 Task: Find a place to stay in Nandu, China from 12th to 15th July for 3 guests, with a price range of ₹12000 to ₹16000, and select 'Entire place' as the type of accommodation.
Action: Mouse moved to (388, 84)
Screenshot: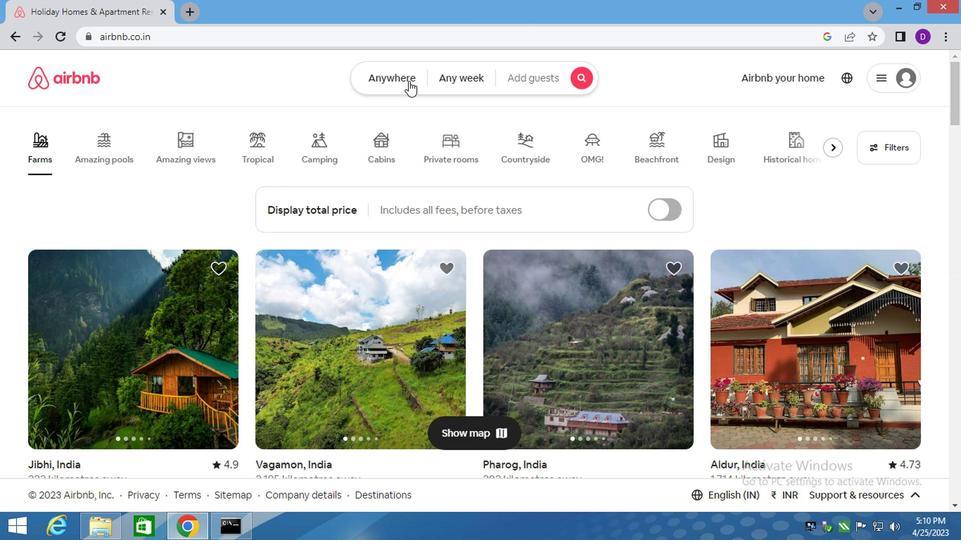 
Action: Mouse pressed left at (388, 84)
Screenshot: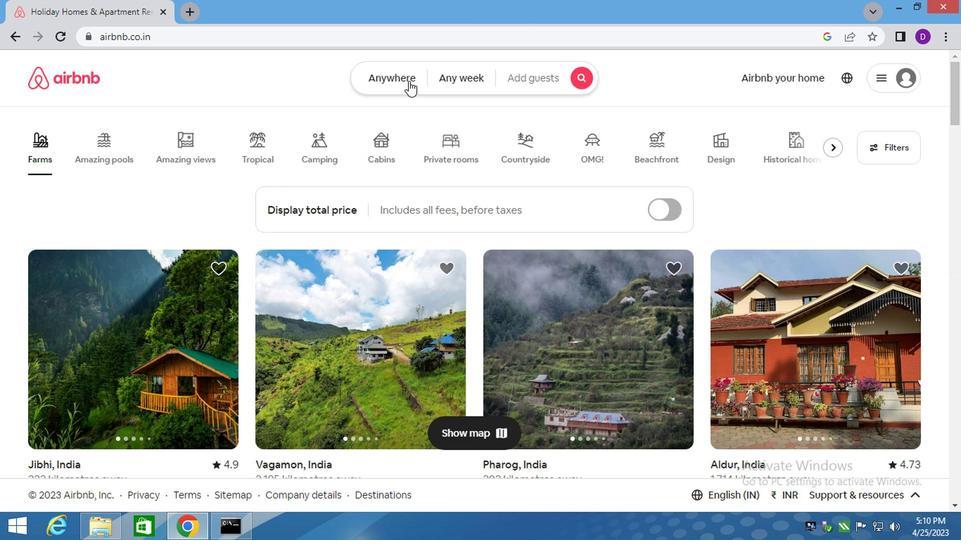 
Action: Mouse moved to (258, 138)
Screenshot: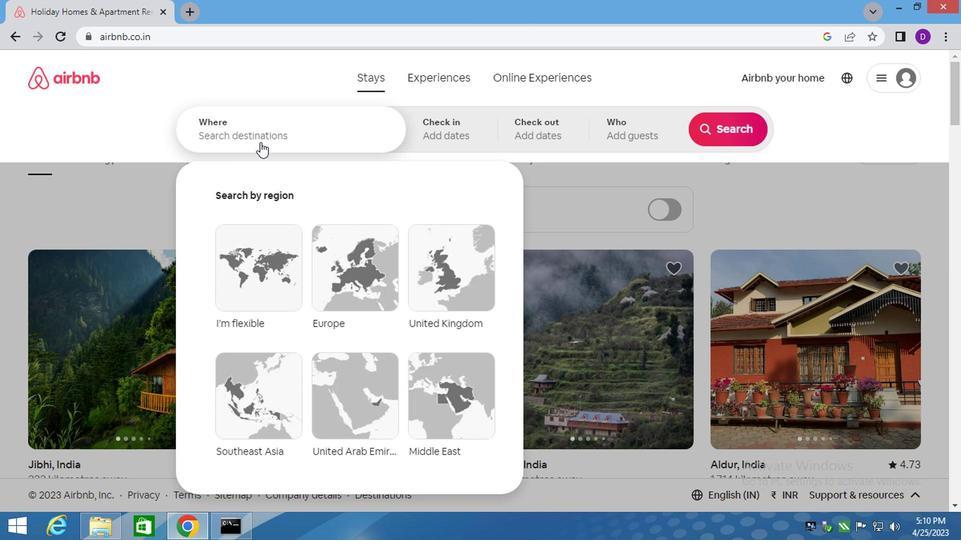 
Action: Mouse pressed left at (258, 138)
Screenshot: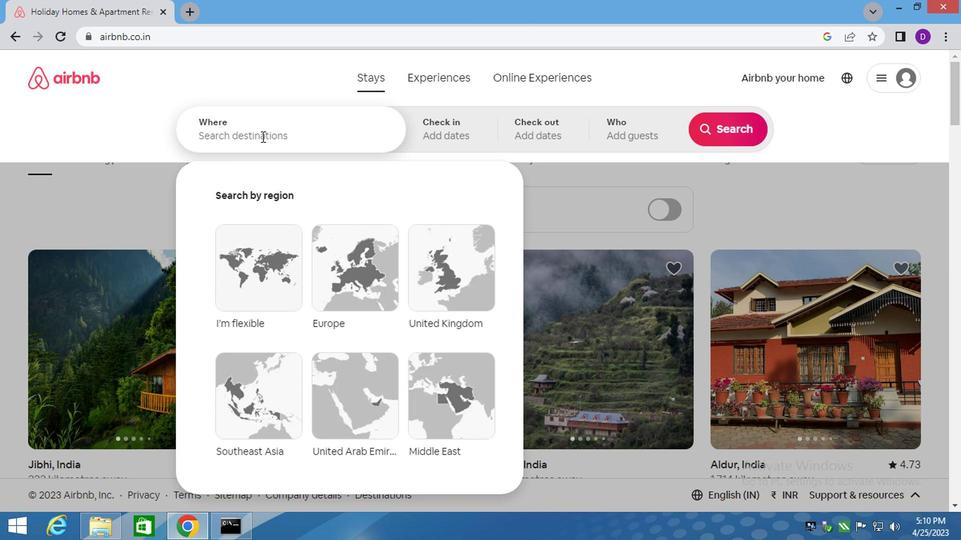 
Action: Key pressed <Key.shift_r>Nandu,<Key.space><Key.shift>CHINA
Screenshot: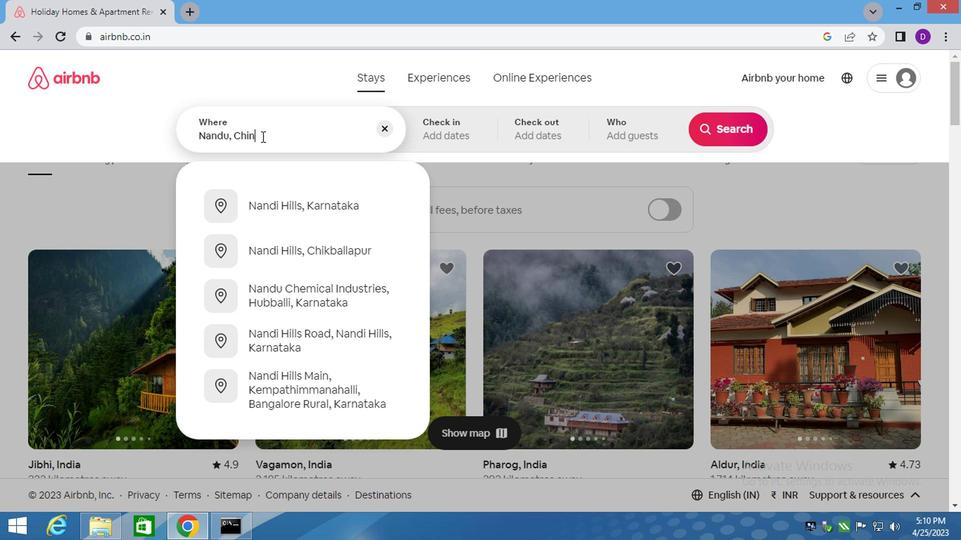 
Action: Mouse moved to (455, 127)
Screenshot: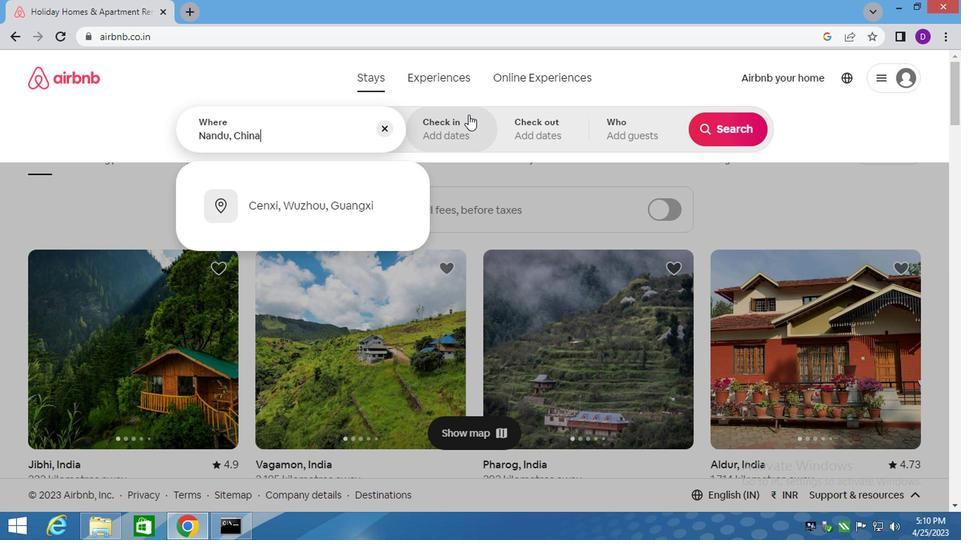 
Action: Mouse pressed left at (455, 127)
Screenshot: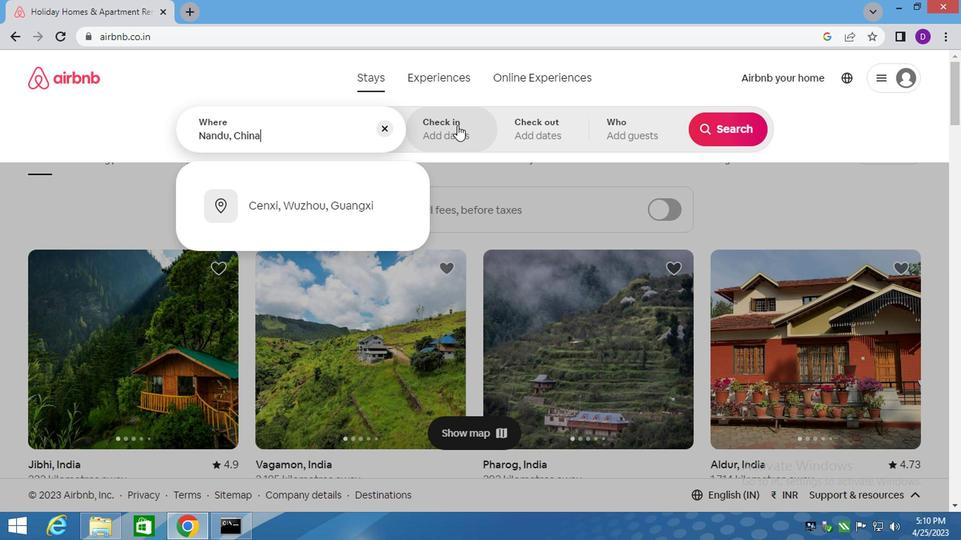 
Action: Mouse moved to (711, 242)
Screenshot: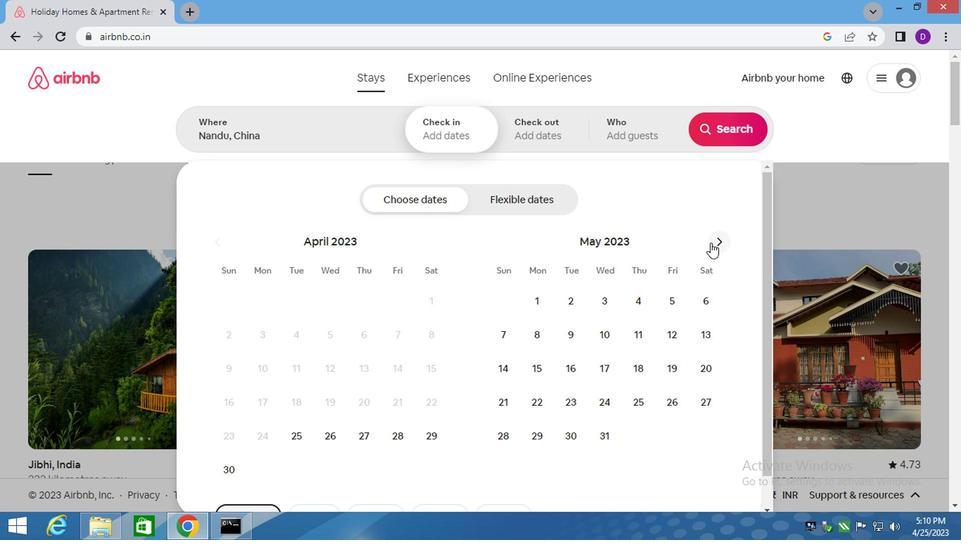 
Action: Mouse pressed left at (711, 242)
Screenshot: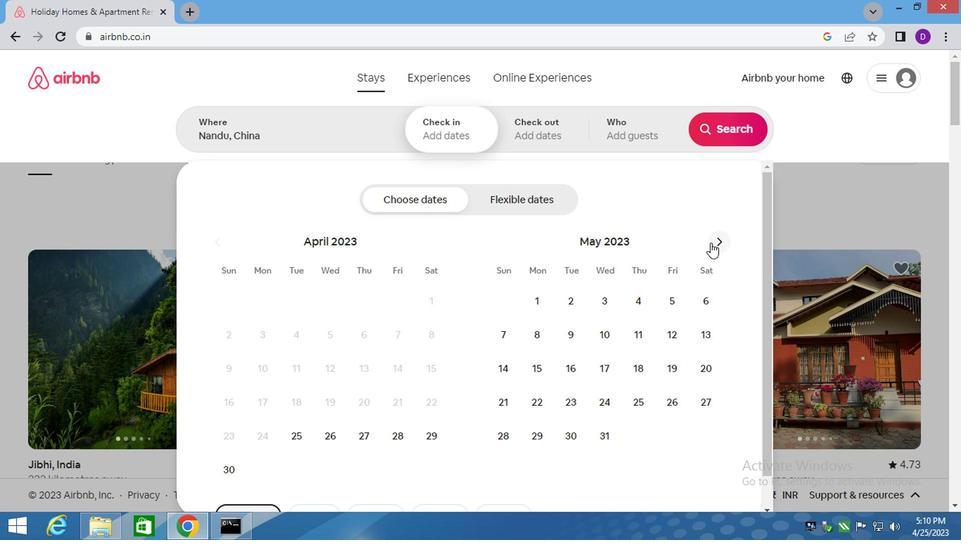
Action: Mouse moved to (711, 242)
Screenshot: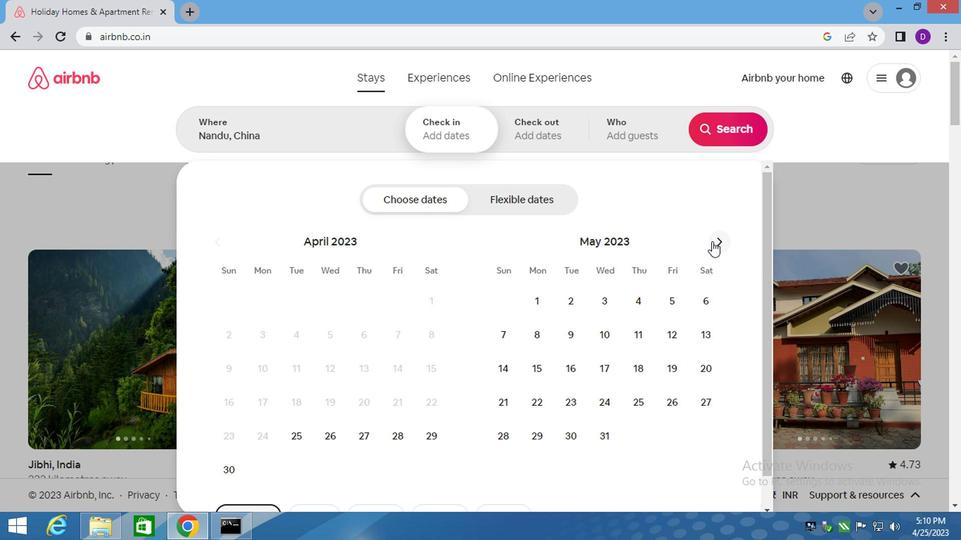 
Action: Mouse pressed left at (711, 242)
Screenshot: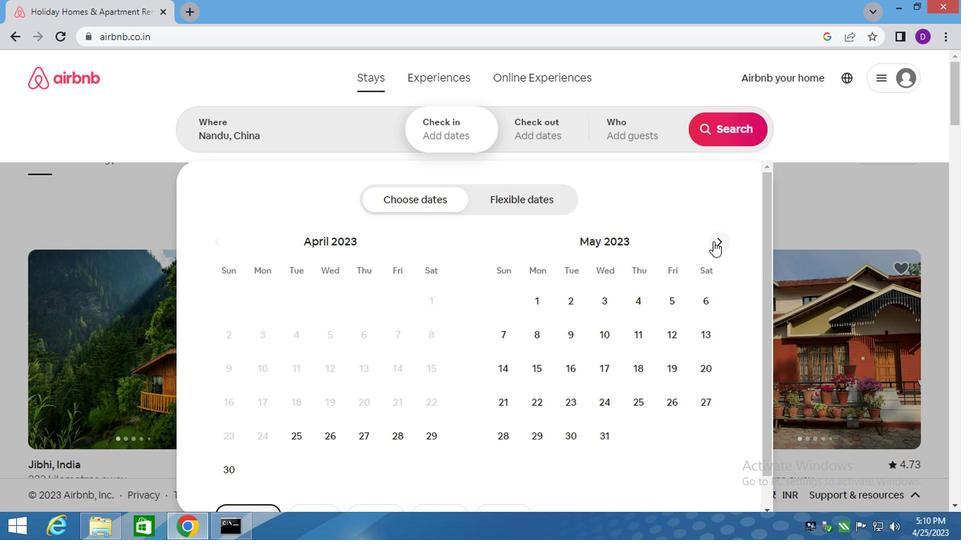 
Action: Mouse moved to (598, 367)
Screenshot: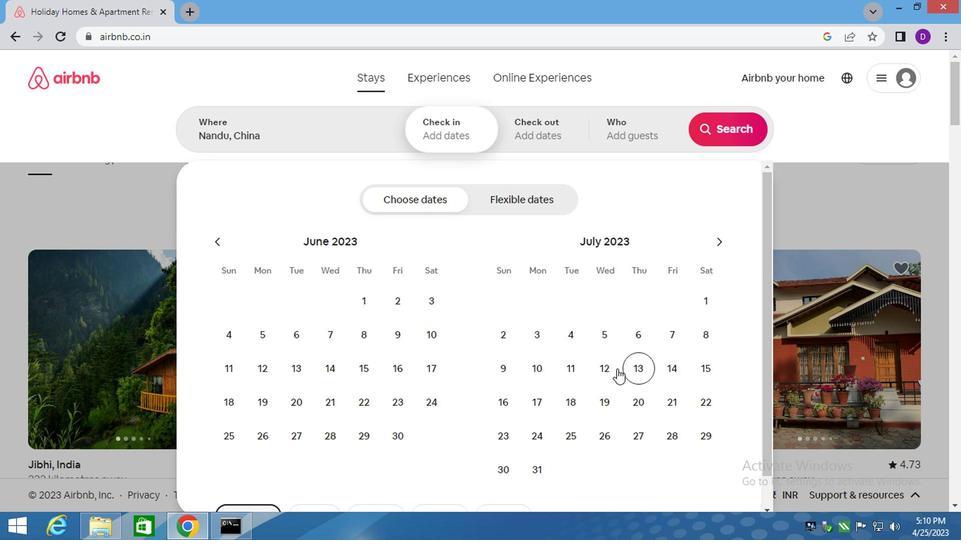 
Action: Mouse pressed left at (598, 367)
Screenshot: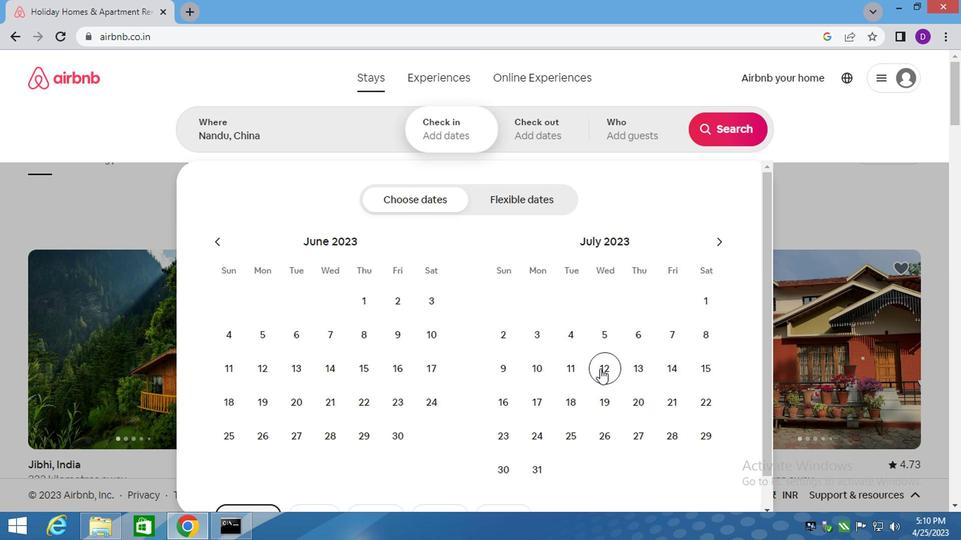 
Action: Mouse moved to (700, 374)
Screenshot: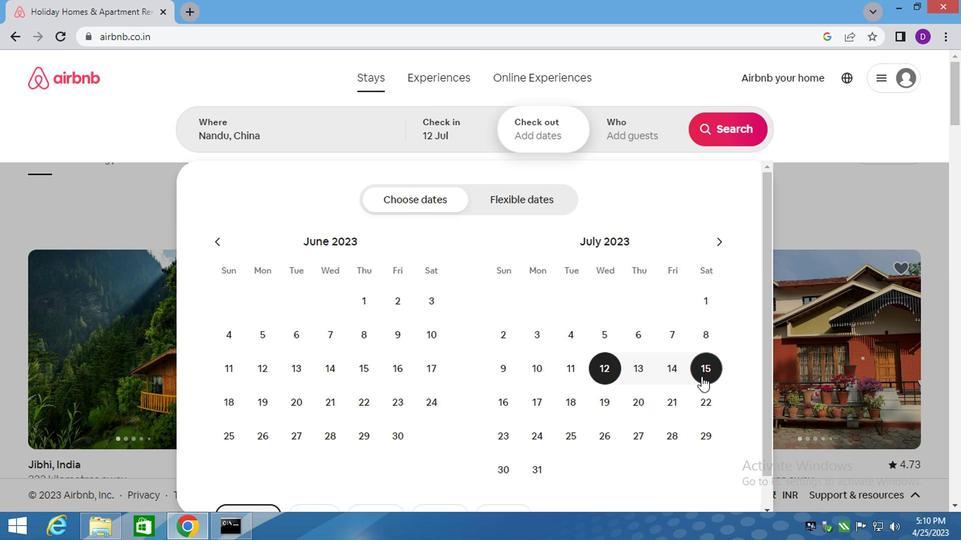 
Action: Mouse pressed left at (700, 374)
Screenshot: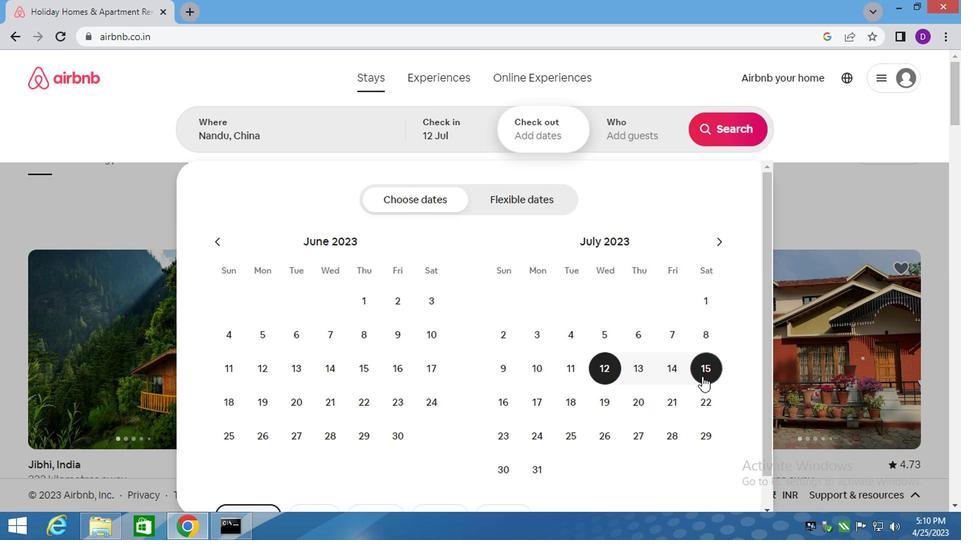 
Action: Mouse moved to (649, 143)
Screenshot: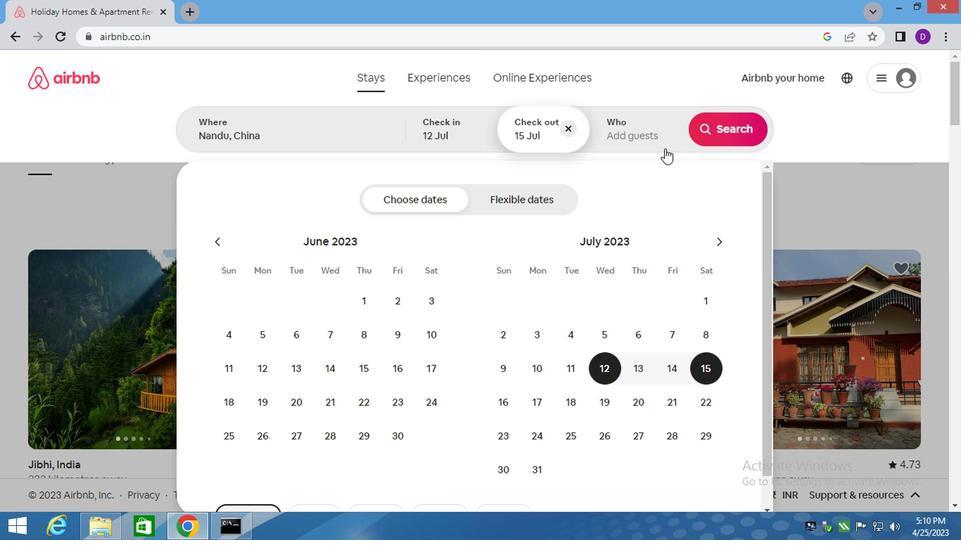 
Action: Mouse pressed left at (649, 143)
Screenshot: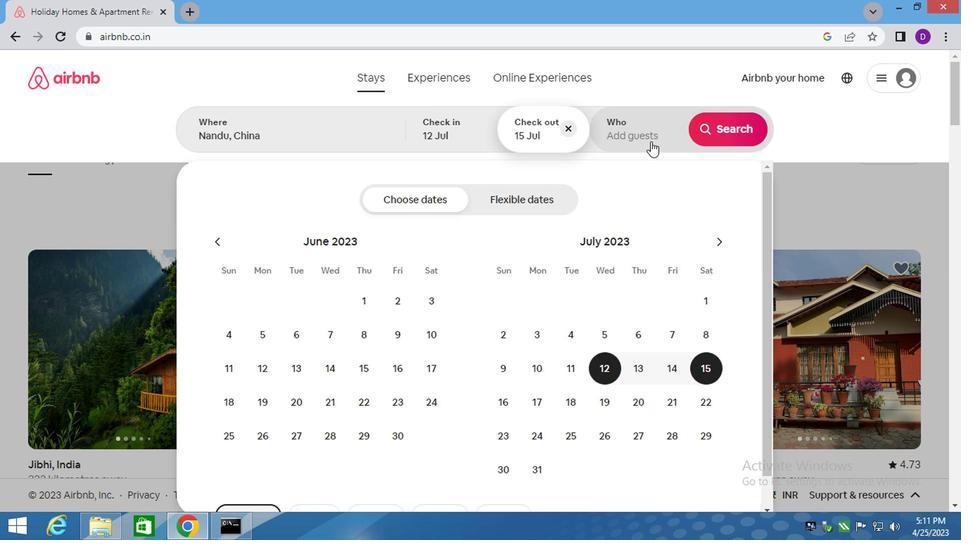 
Action: Mouse moved to (730, 204)
Screenshot: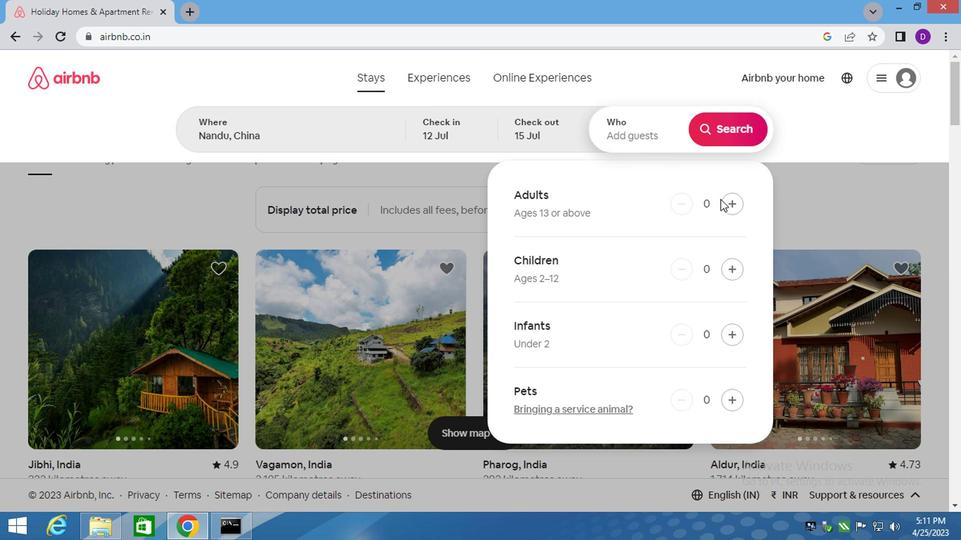 
Action: Mouse pressed left at (730, 204)
Screenshot: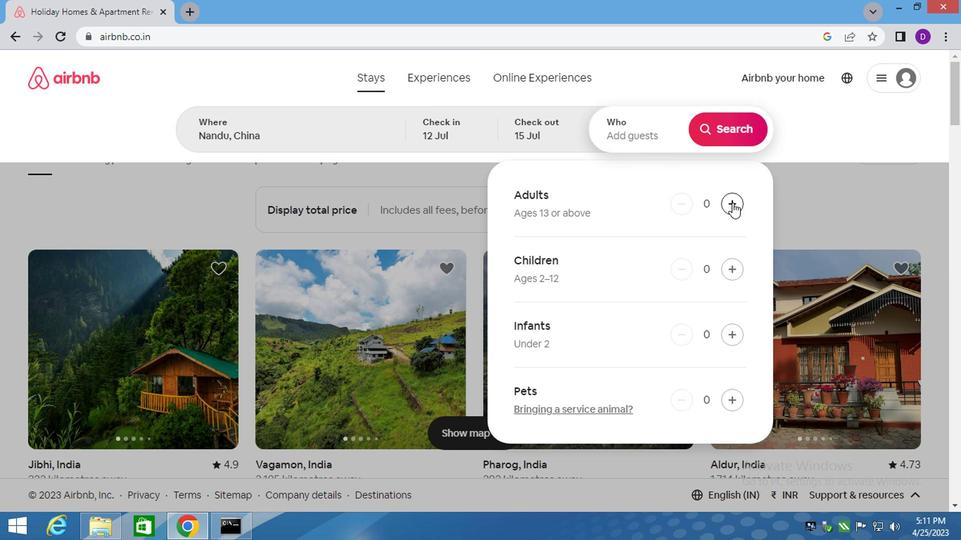 
Action: Mouse pressed left at (730, 204)
Screenshot: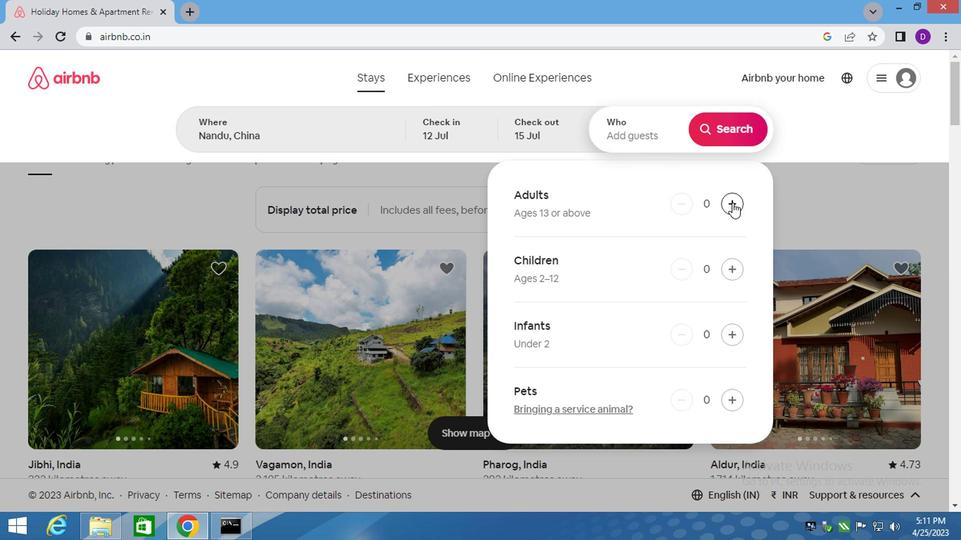 
Action: Mouse pressed left at (730, 204)
Screenshot: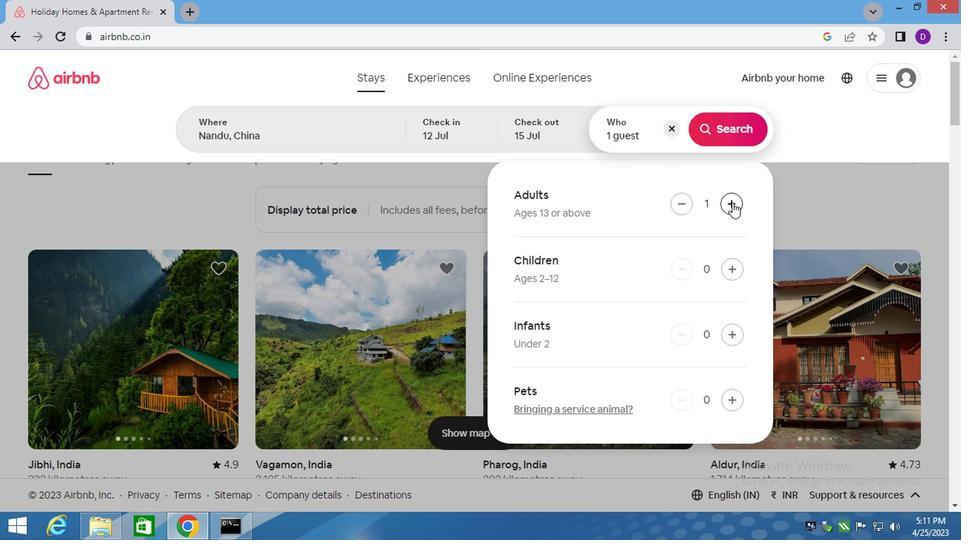 
Action: Mouse moved to (725, 138)
Screenshot: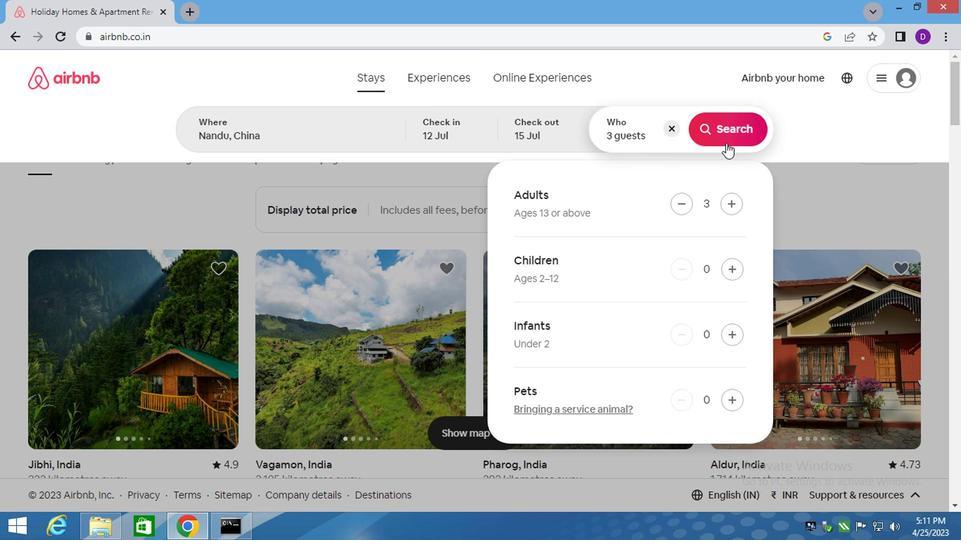 
Action: Mouse pressed left at (725, 138)
Screenshot: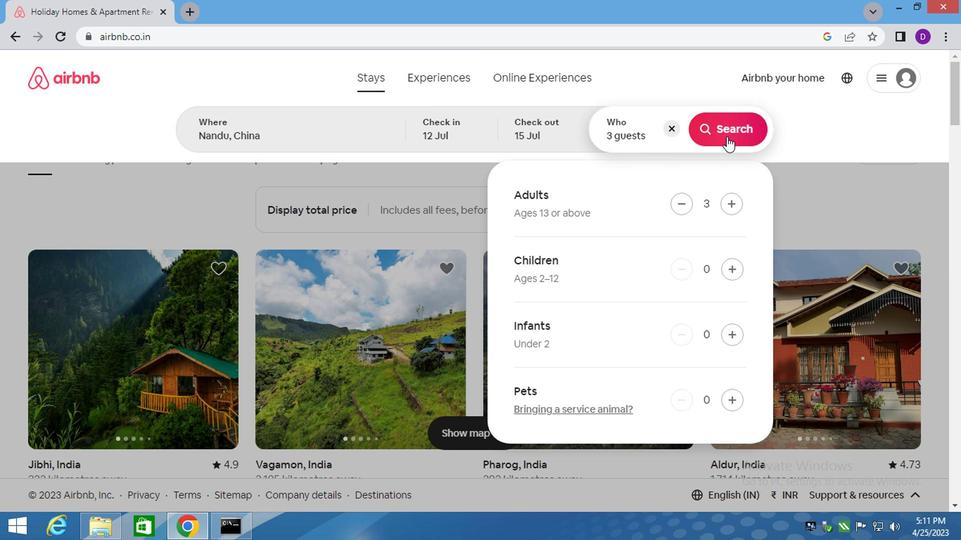 
Action: Mouse moved to (899, 136)
Screenshot: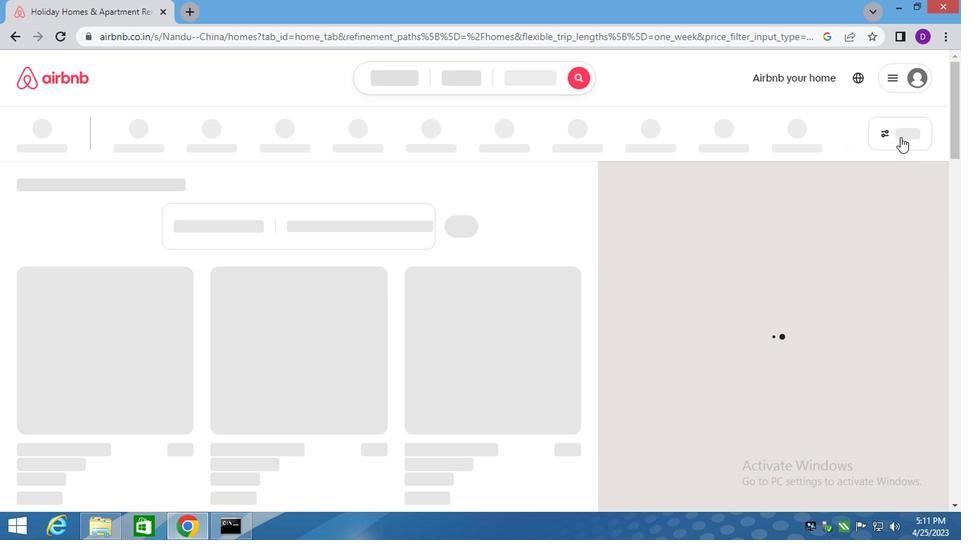 
Action: Mouse pressed left at (899, 136)
Screenshot: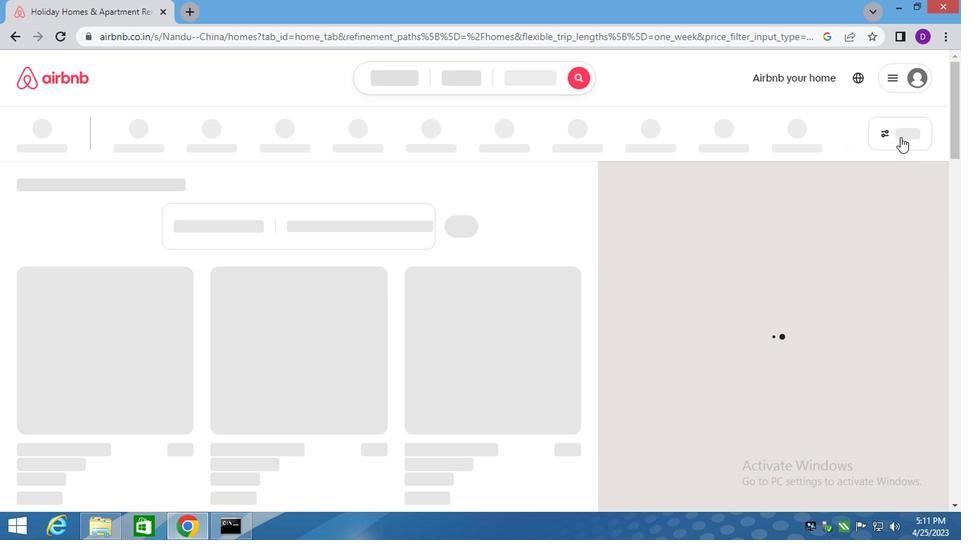 
Action: Mouse moved to (285, 220)
Screenshot: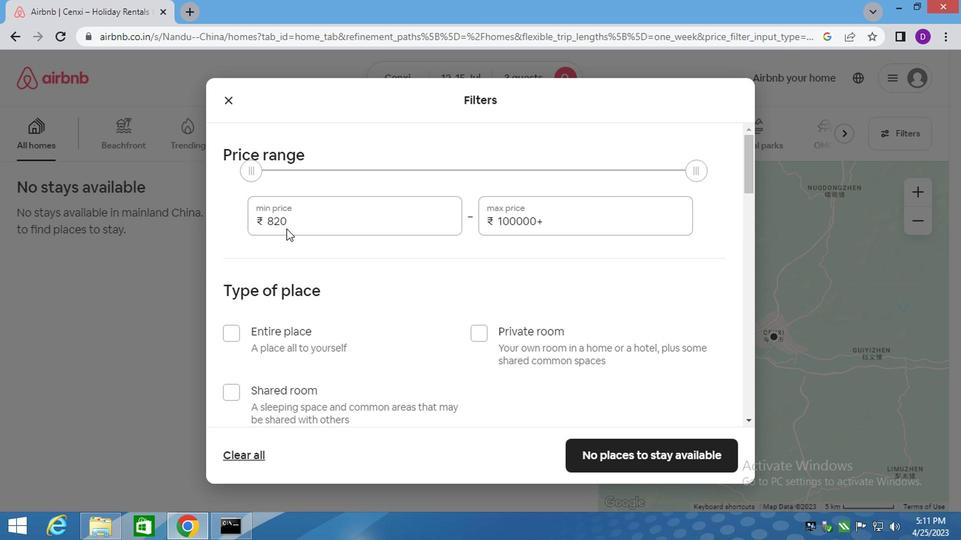 
Action: Mouse pressed left at (285, 220)
Screenshot: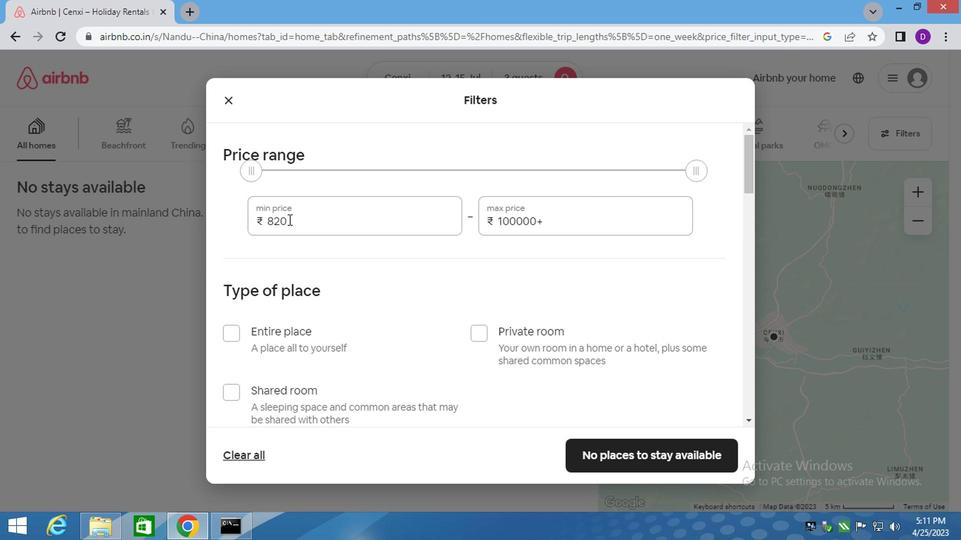 
Action: Mouse pressed left at (285, 220)
Screenshot: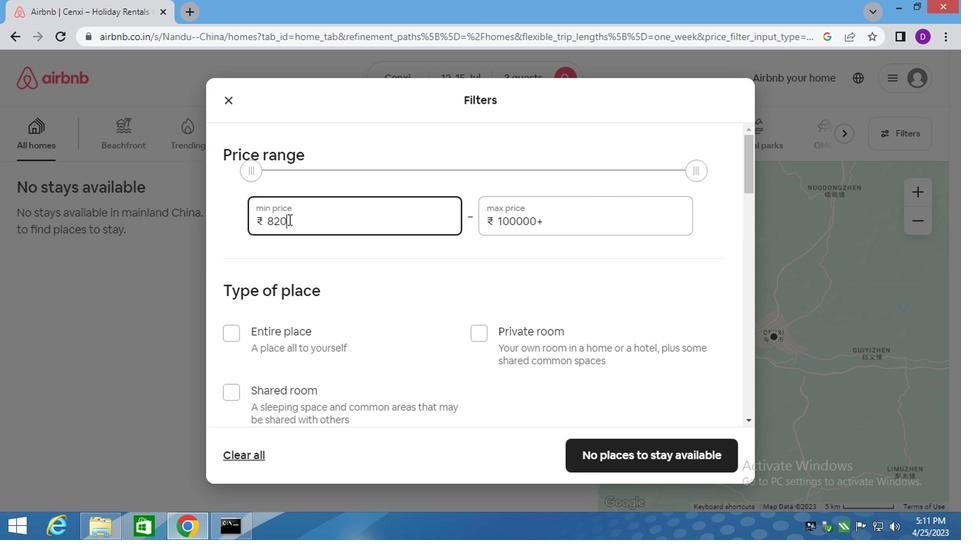
Action: Mouse moved to (287, 215)
Screenshot: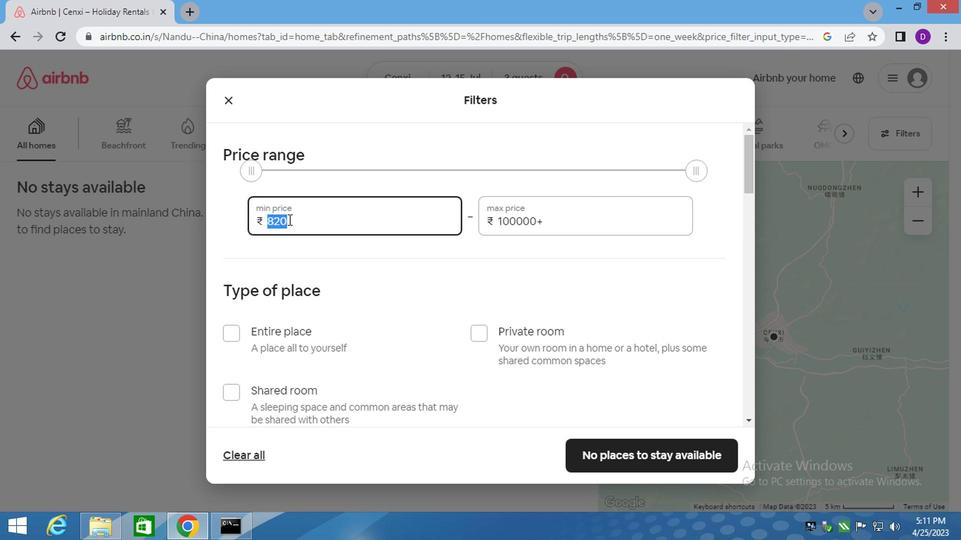 
Action: Key pressed 12000<Key.tab>16000<Key.backspace><Key.backspace><Key.backspace><Key.backspace><Key.backspace><Key.backspace><Key.backspace><Key.backspace><Key.backspace><Key.backspace><Key.backspace><Key.backspace><Key.backspace><Key.backspace><Key.backspace><Key.backspace><Key.backspace>16000
Screenshot: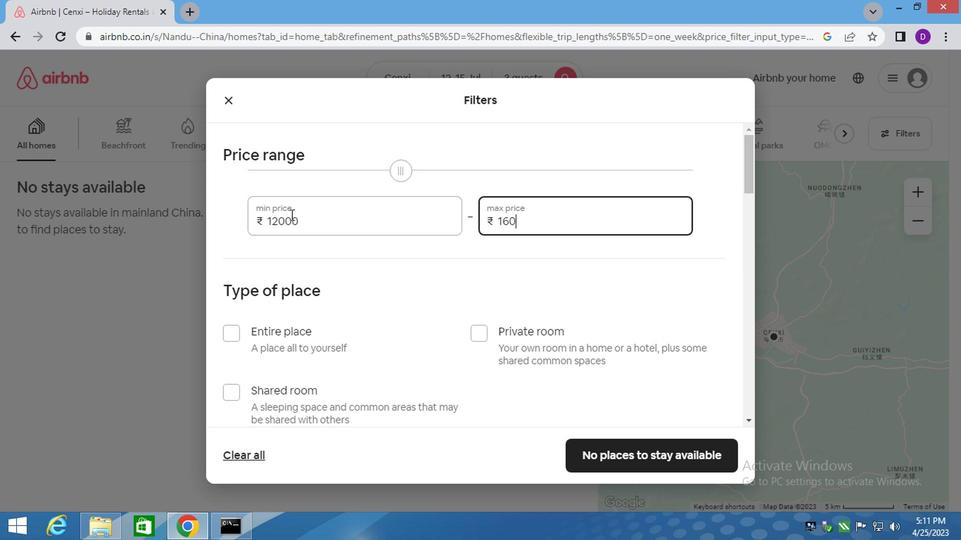 
Action: Mouse moved to (281, 265)
Screenshot: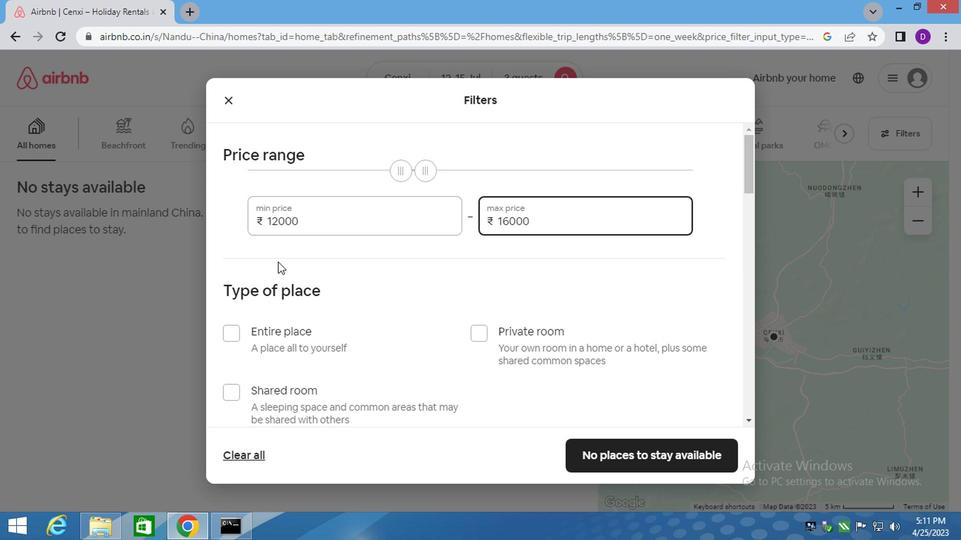 
Action: Mouse scrolled (281, 264) with delta (0, -1)
Screenshot: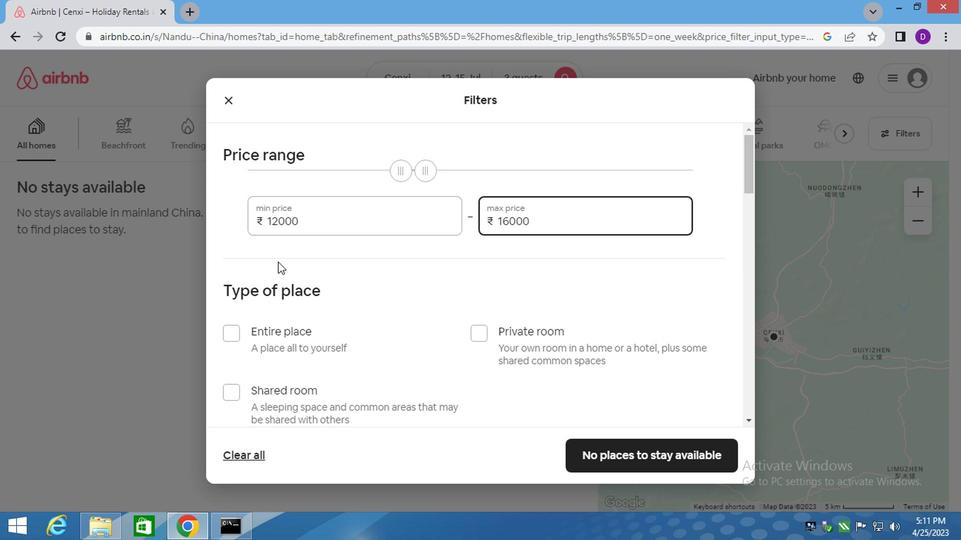 
Action: Mouse moved to (229, 281)
Screenshot: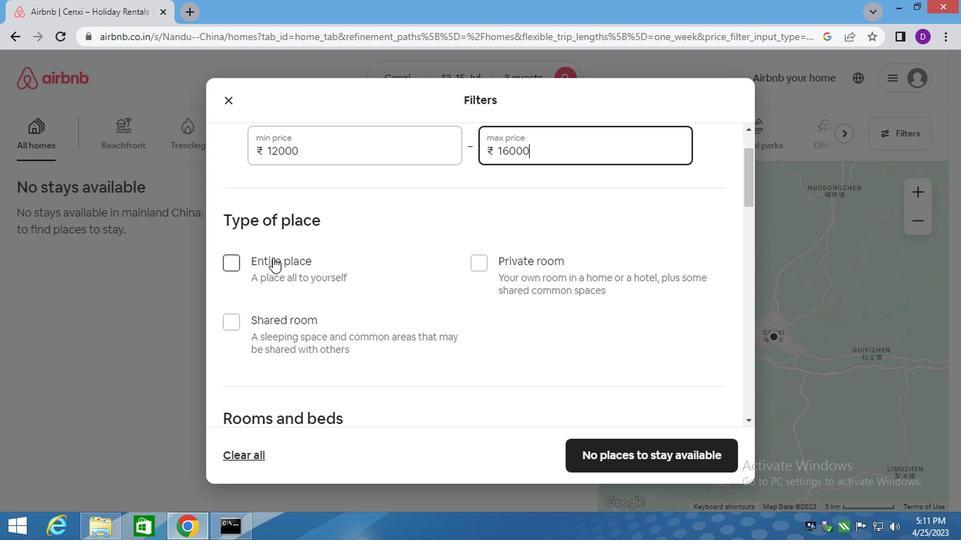 
Action: Mouse pressed left at (229, 281)
Screenshot: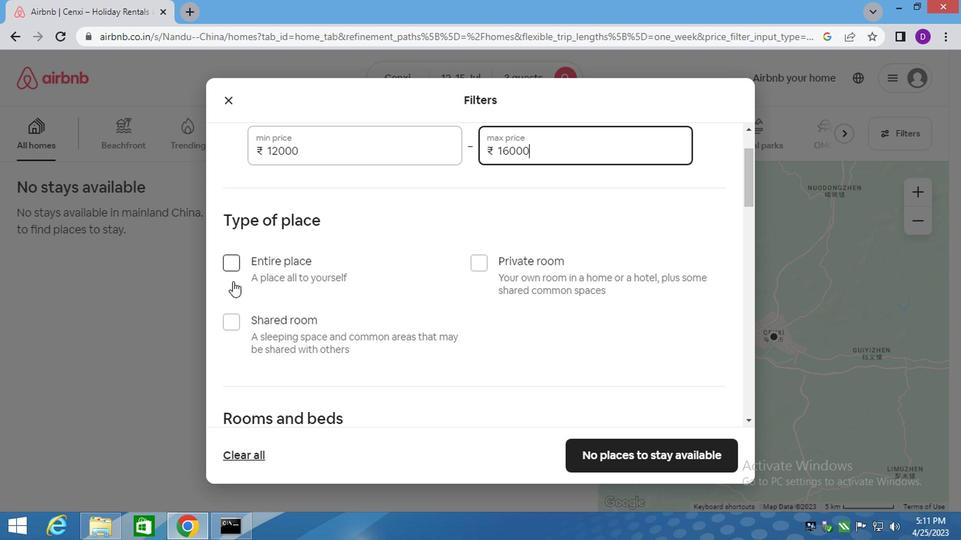 
Action: Mouse moved to (352, 219)
Screenshot: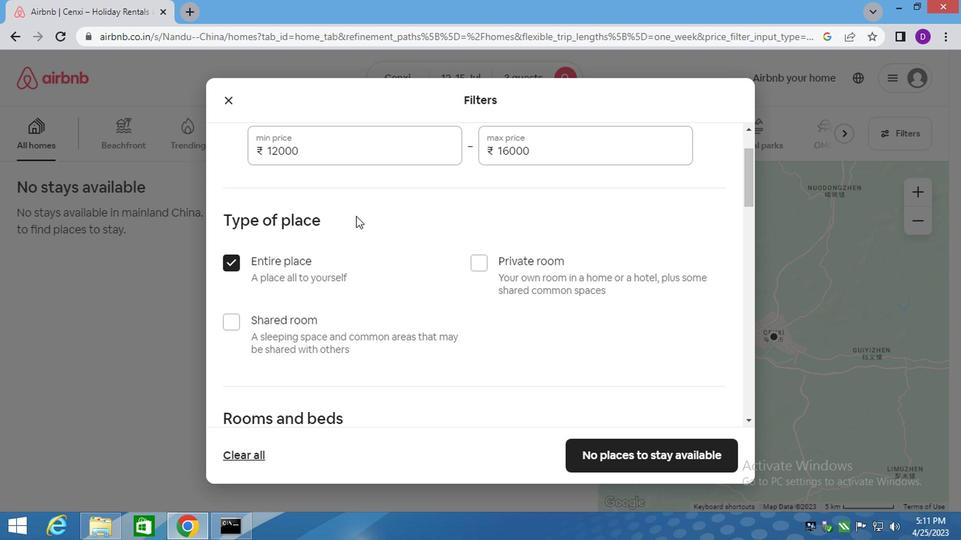 
Action: Mouse scrolled (352, 218) with delta (0, 0)
Screenshot: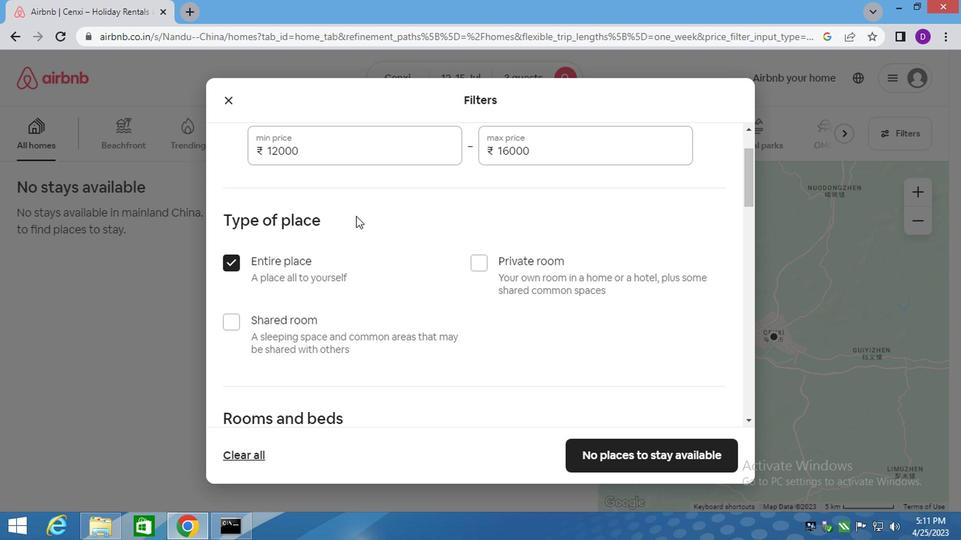 
Action: Mouse moved to (352, 222)
Screenshot: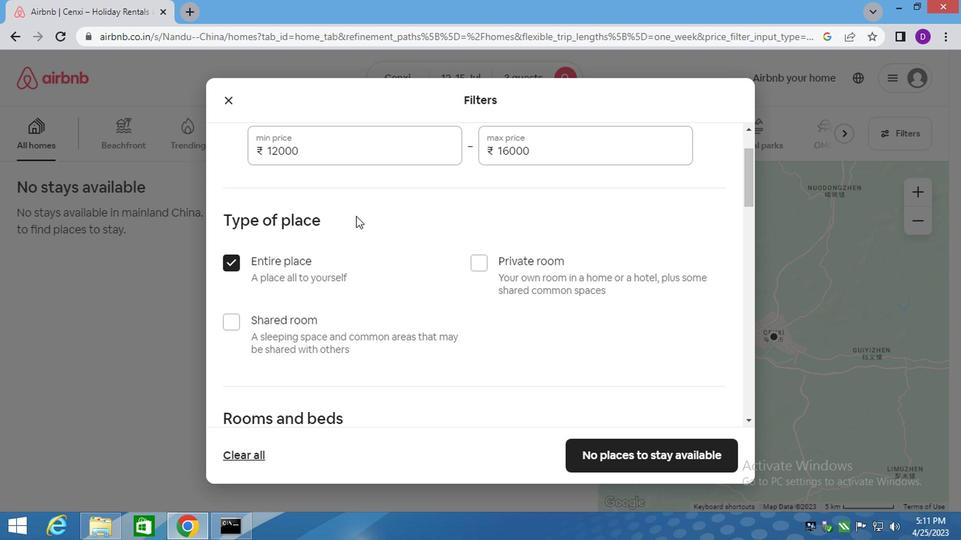 
Action: Mouse scrolled (352, 222) with delta (0, 0)
Screenshot: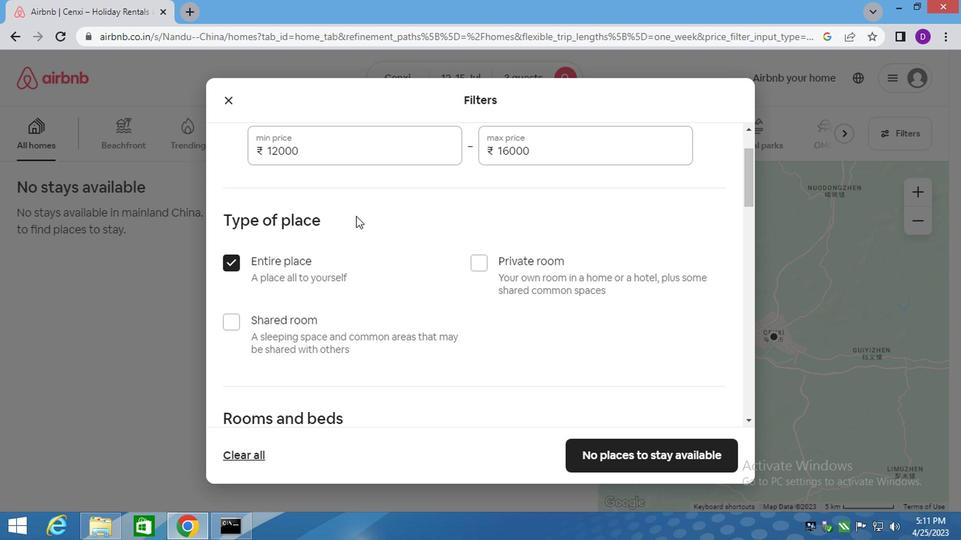 
Action: Mouse moved to (352, 224)
Screenshot: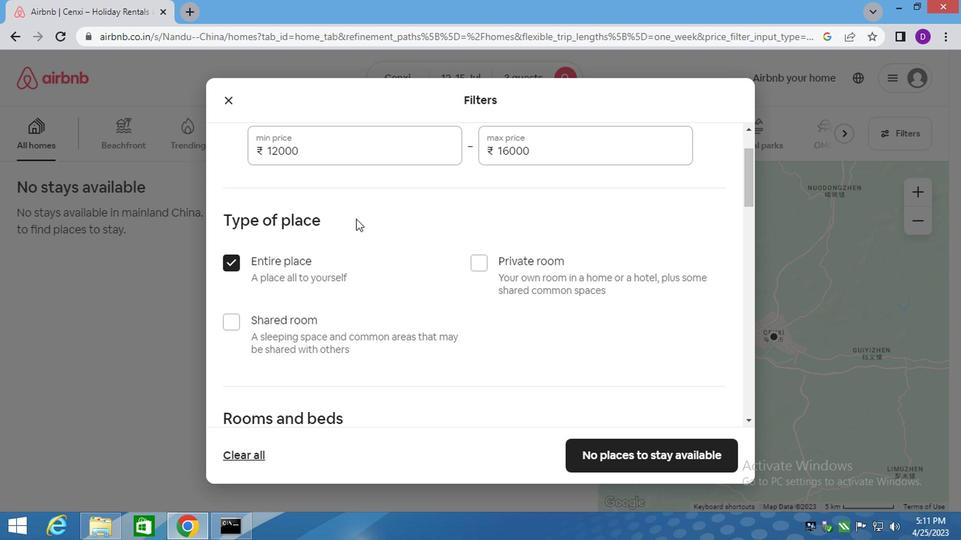 
Action: Mouse scrolled (352, 223) with delta (0, -1)
Screenshot: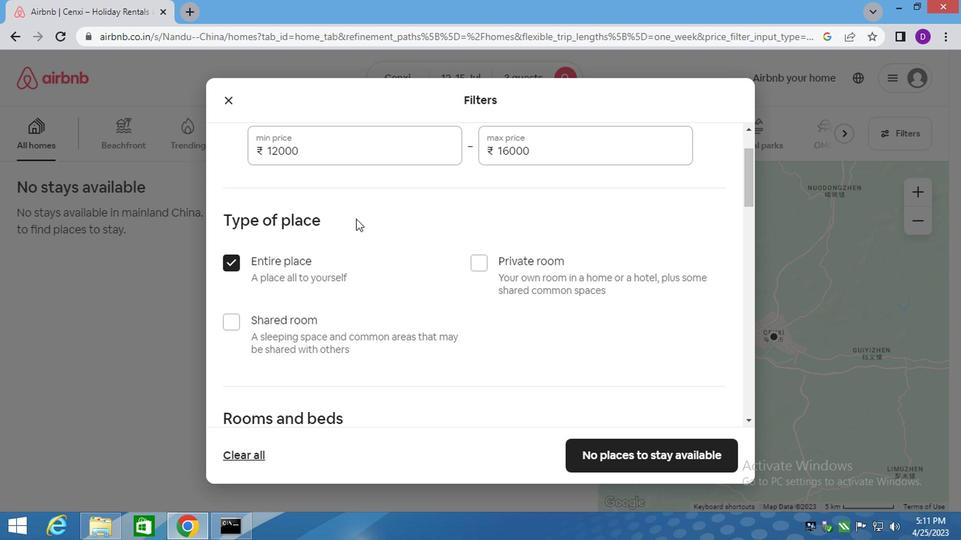 
Action: Mouse moved to (352, 228)
Screenshot: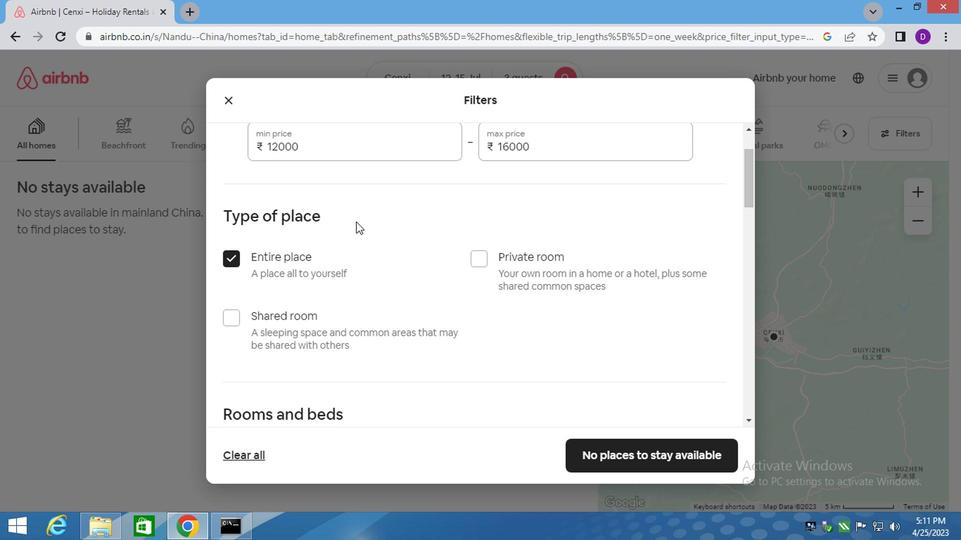 
Action: Mouse scrolled (352, 227) with delta (0, 0)
Screenshot: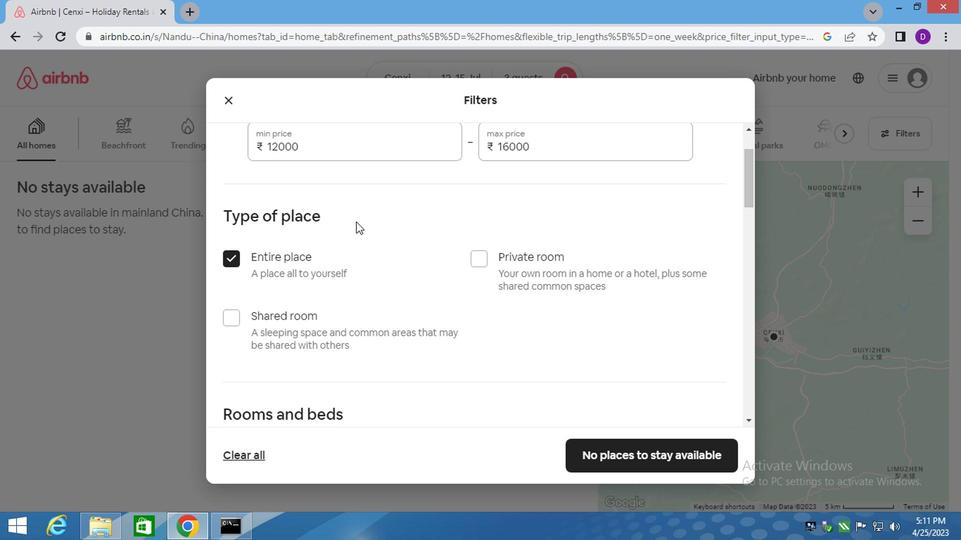 
Action: Mouse moved to (358, 217)
Screenshot: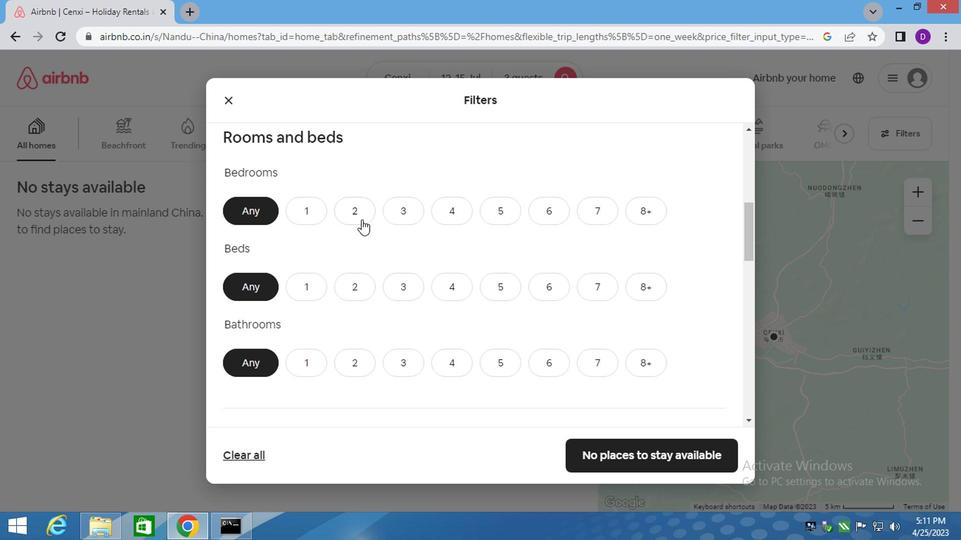
Action: Mouse pressed left at (358, 217)
Screenshot: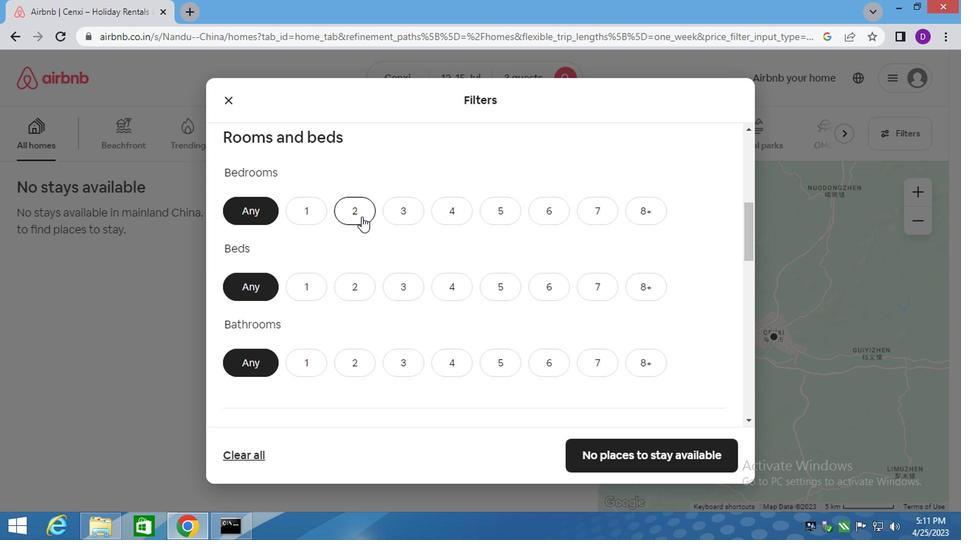 
Action: Mouse moved to (404, 289)
Screenshot: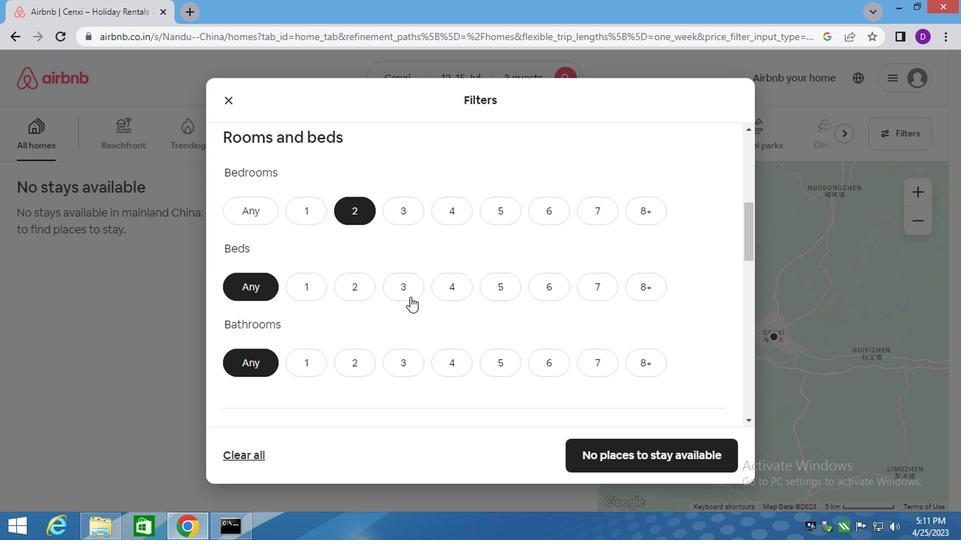 
Action: Mouse pressed left at (404, 289)
Screenshot: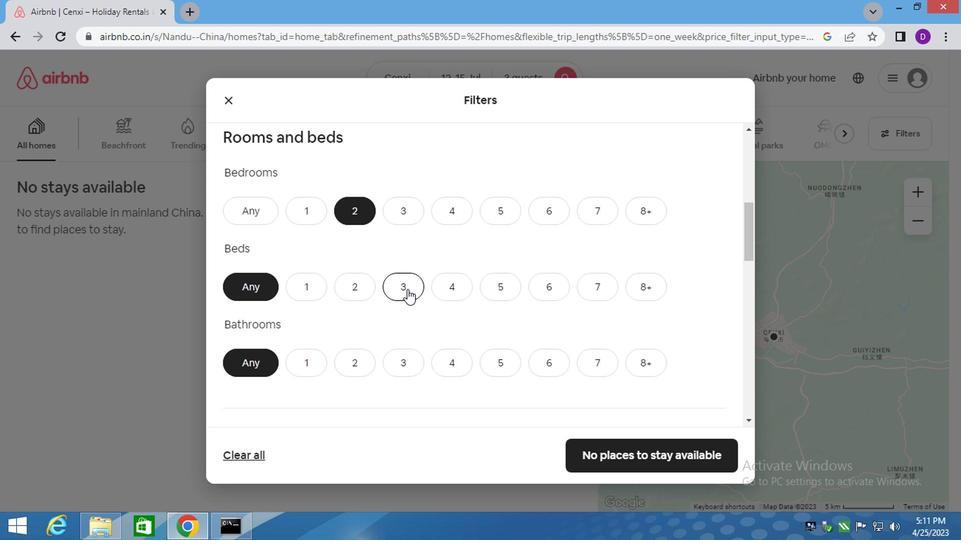 
Action: Mouse moved to (308, 362)
Screenshot: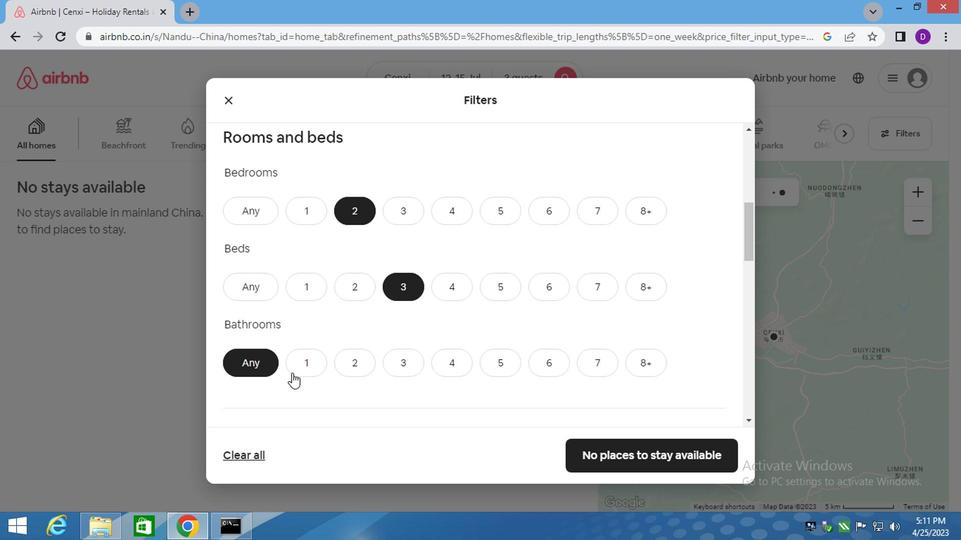 
Action: Mouse pressed left at (308, 362)
Screenshot: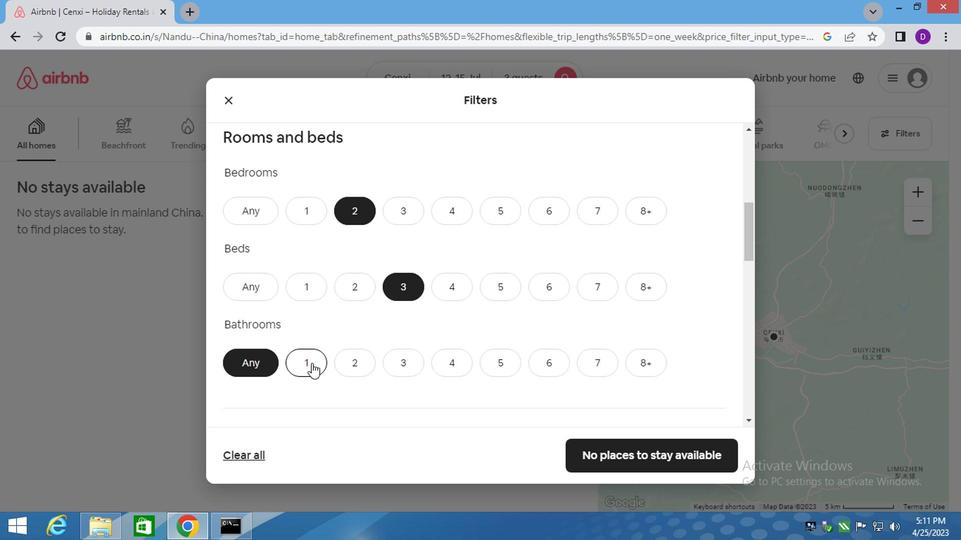 
Action: Mouse moved to (356, 325)
Screenshot: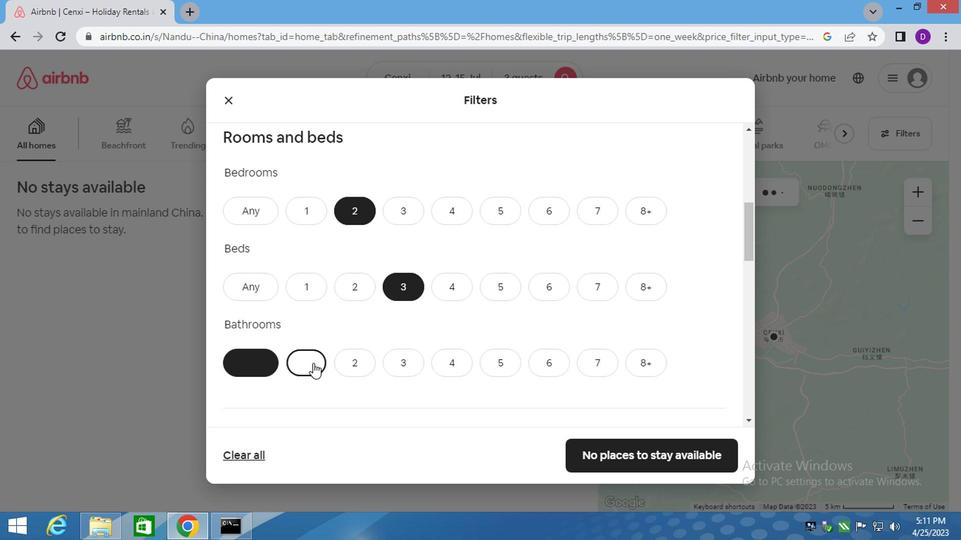 
Action: Mouse scrolled (356, 324) with delta (0, 0)
Screenshot: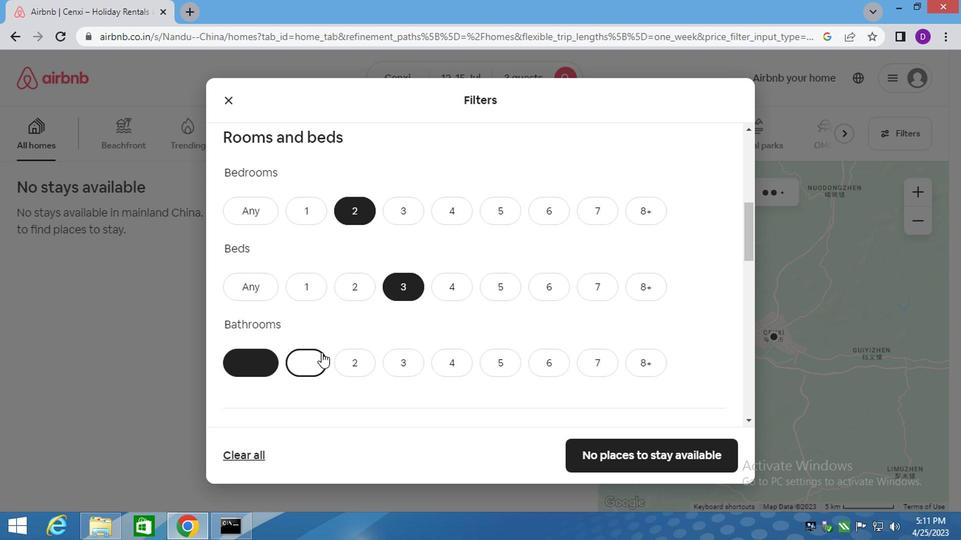 
Action: Mouse scrolled (356, 324) with delta (0, 0)
Screenshot: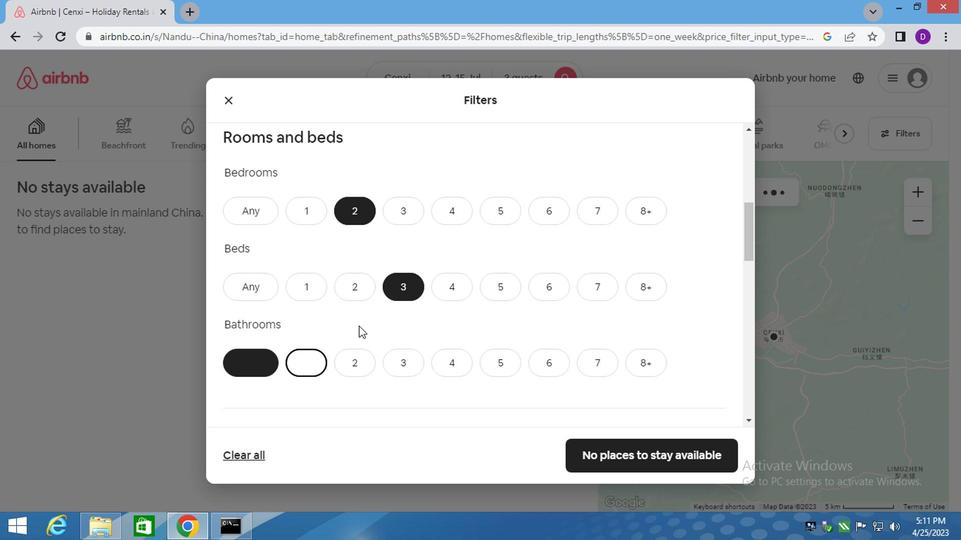 
Action: Mouse scrolled (356, 324) with delta (0, 0)
Screenshot: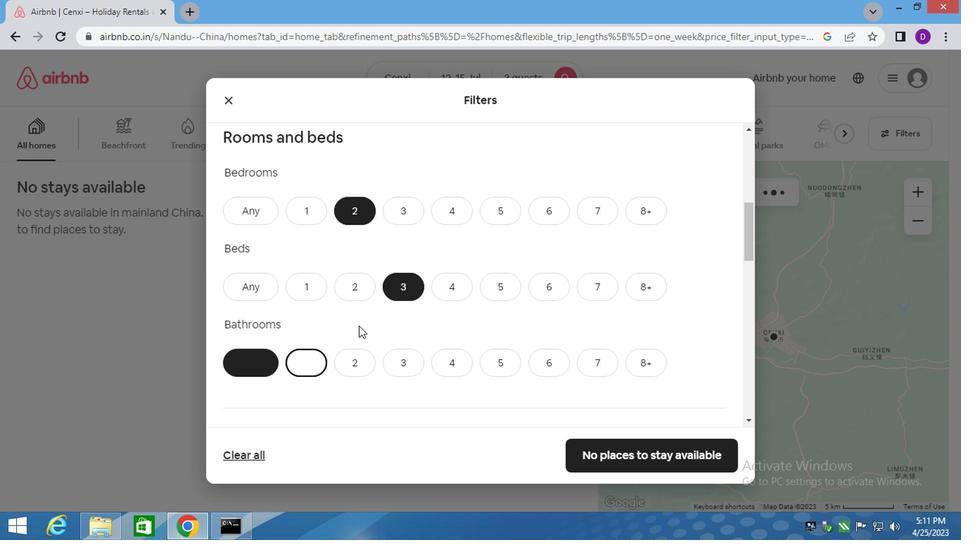 
Action: Mouse scrolled (356, 324) with delta (0, 0)
Screenshot: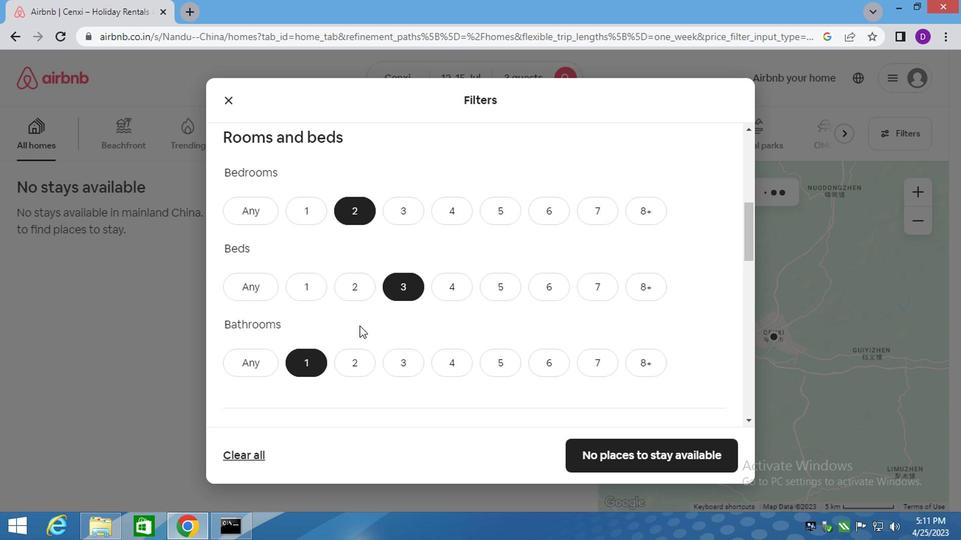 
Action: Mouse scrolled (356, 324) with delta (0, 0)
Screenshot: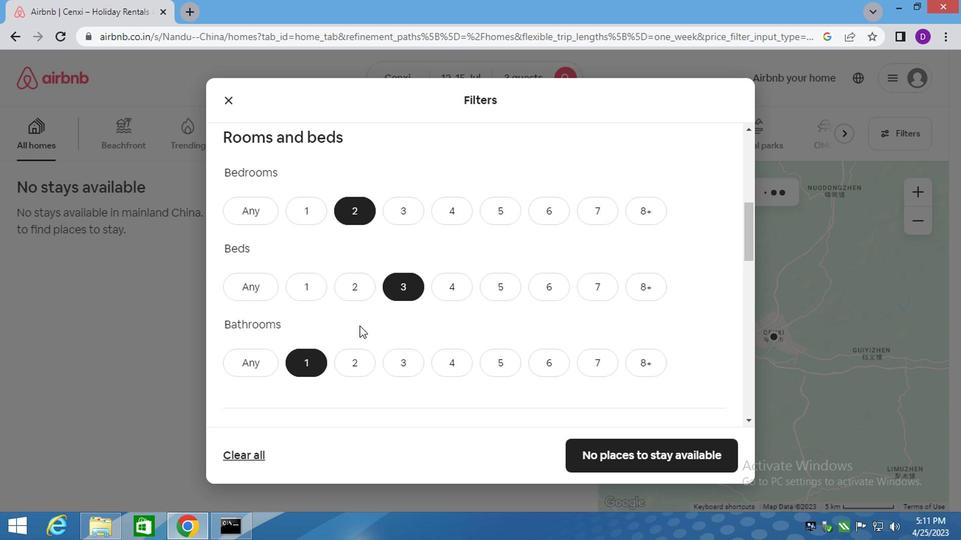 
Action: Mouse moved to (409, 326)
Screenshot: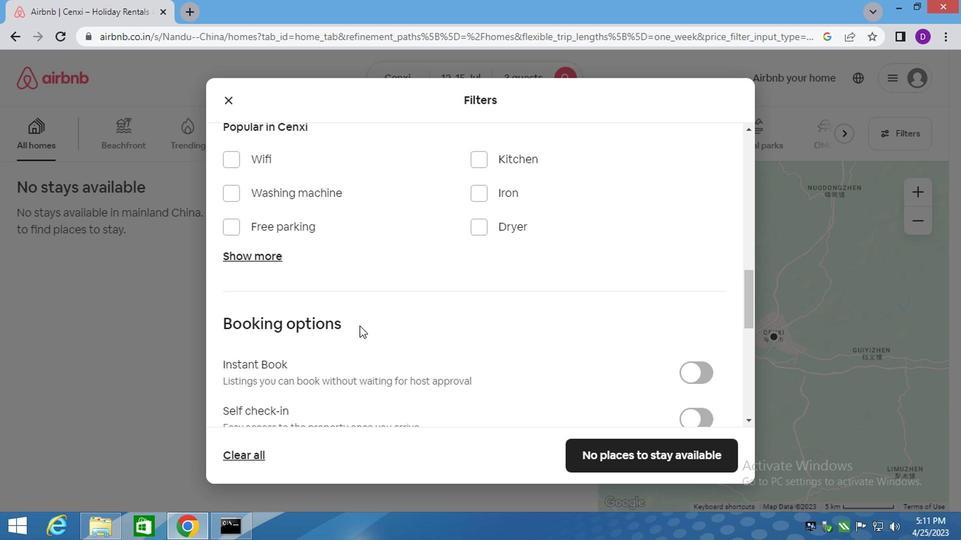 
Action: Mouse scrolled (405, 325) with delta (0, -1)
Screenshot: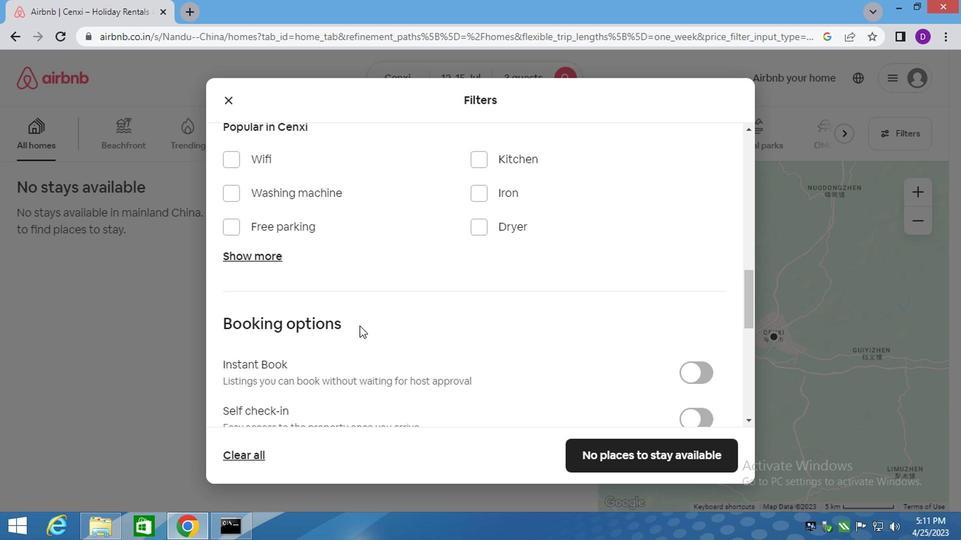 
Action: Mouse moved to (419, 327)
Screenshot: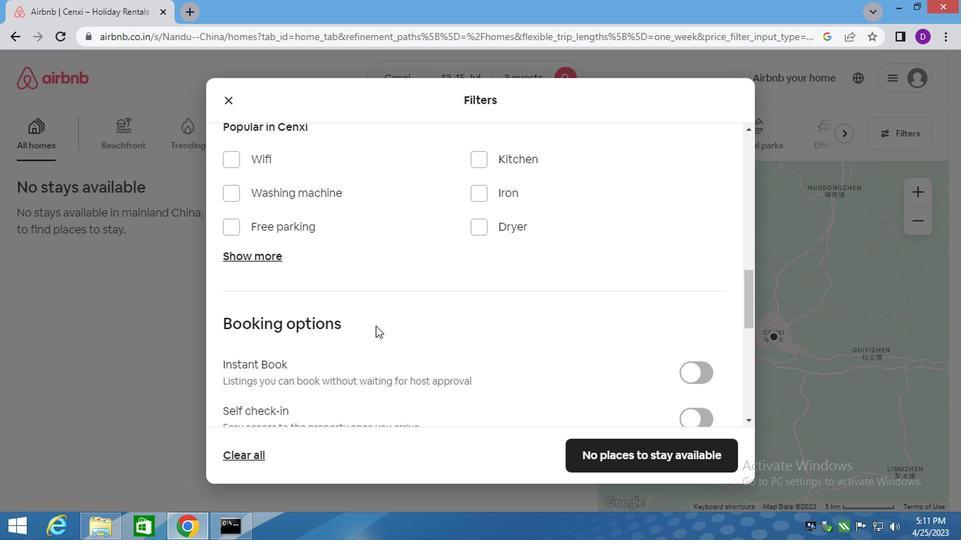 
Action: Mouse scrolled (419, 326) with delta (0, 0)
Screenshot: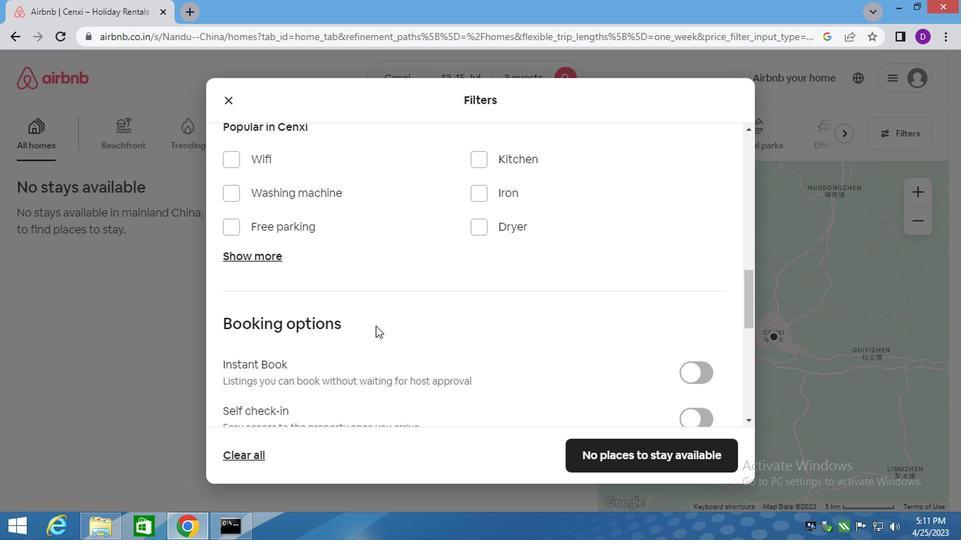 
Action: Mouse moved to (531, 329)
Screenshot: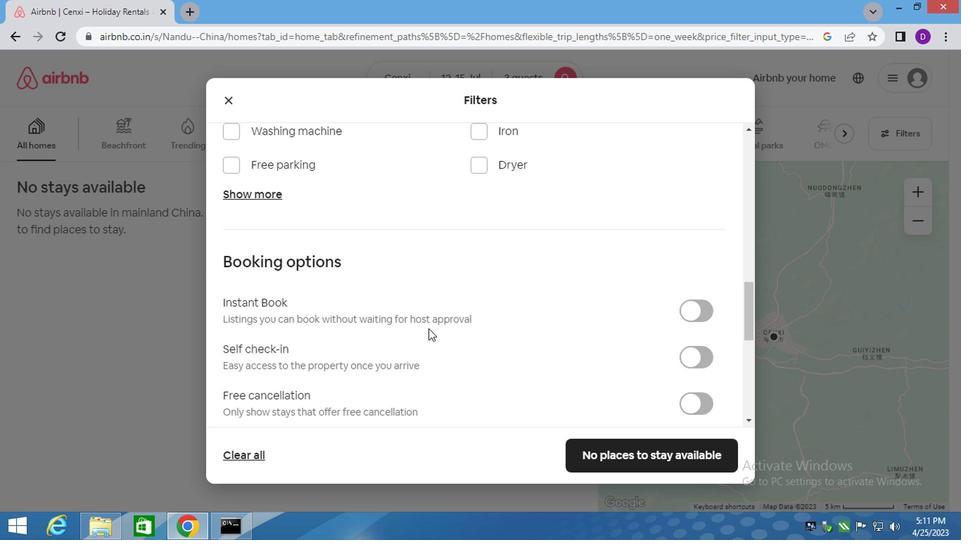
Action: Mouse scrolled (442, 327) with delta (0, -1)
Screenshot: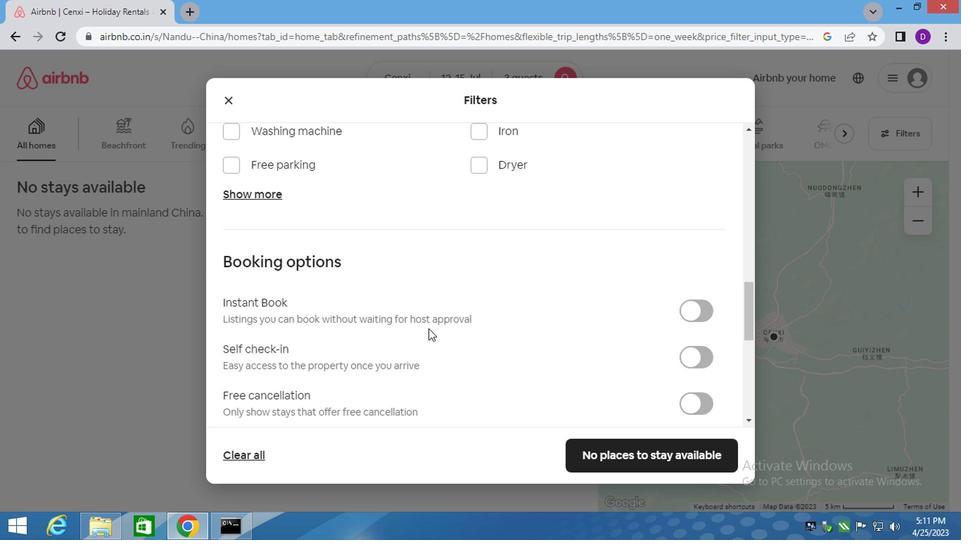 
Action: Mouse moved to (577, 316)
Screenshot: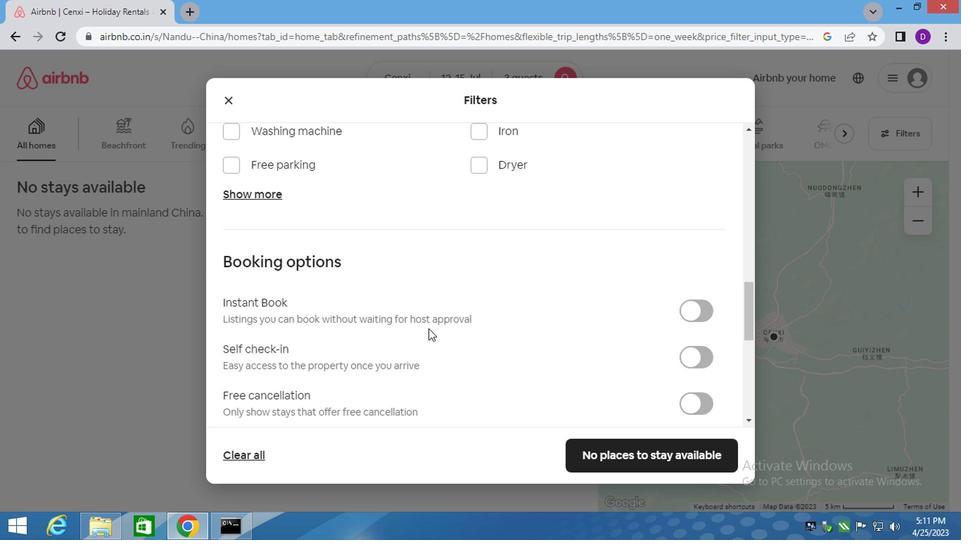 
Action: Mouse scrolled (467, 327) with delta (0, -1)
Screenshot: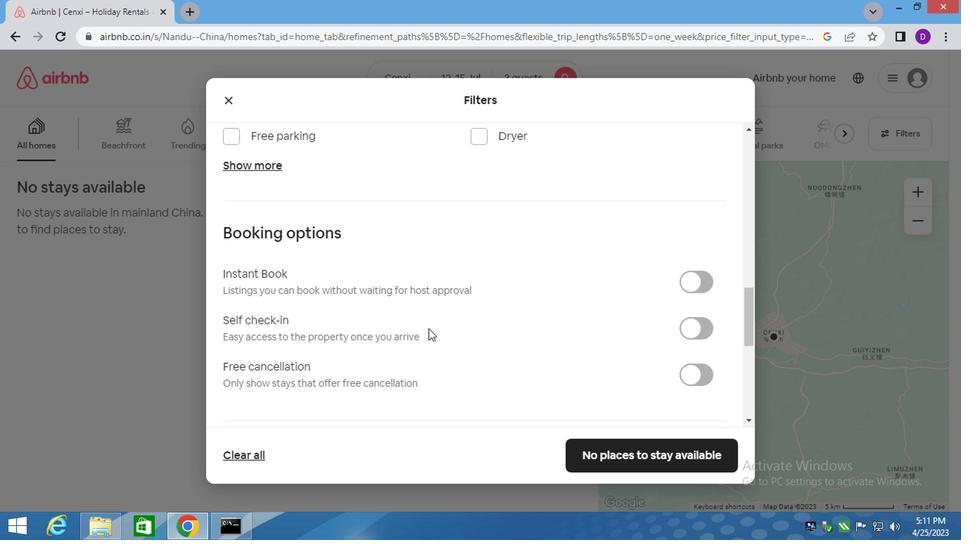 
Action: Mouse moved to (695, 143)
Screenshot: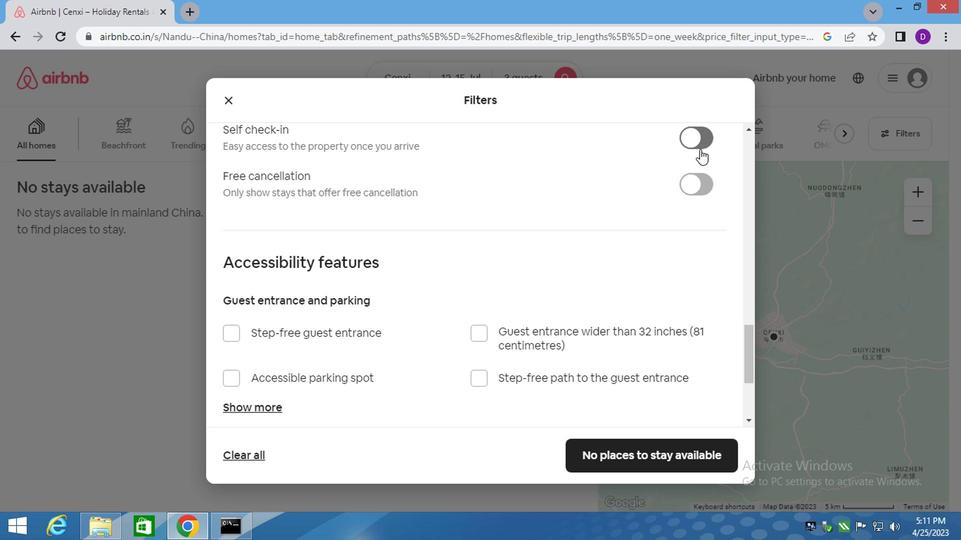 
Action: Mouse pressed left at (695, 143)
Screenshot: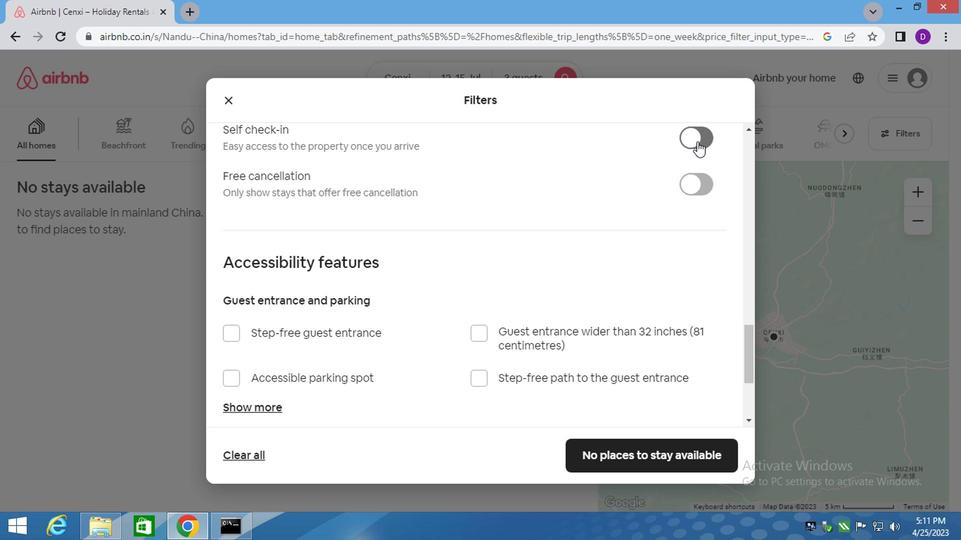 
Action: Mouse moved to (661, 298)
Screenshot: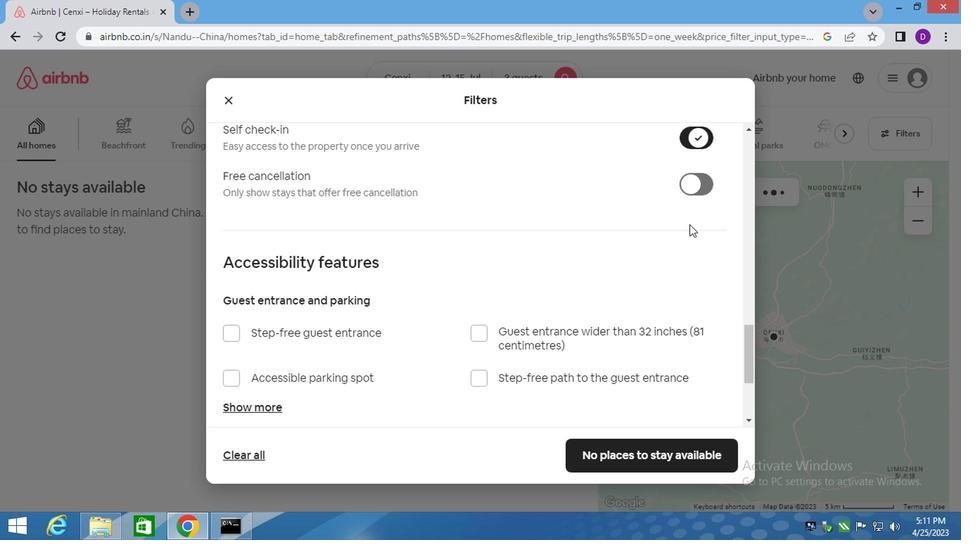 
Action: Mouse scrolled (661, 296) with delta (0, -1)
Screenshot: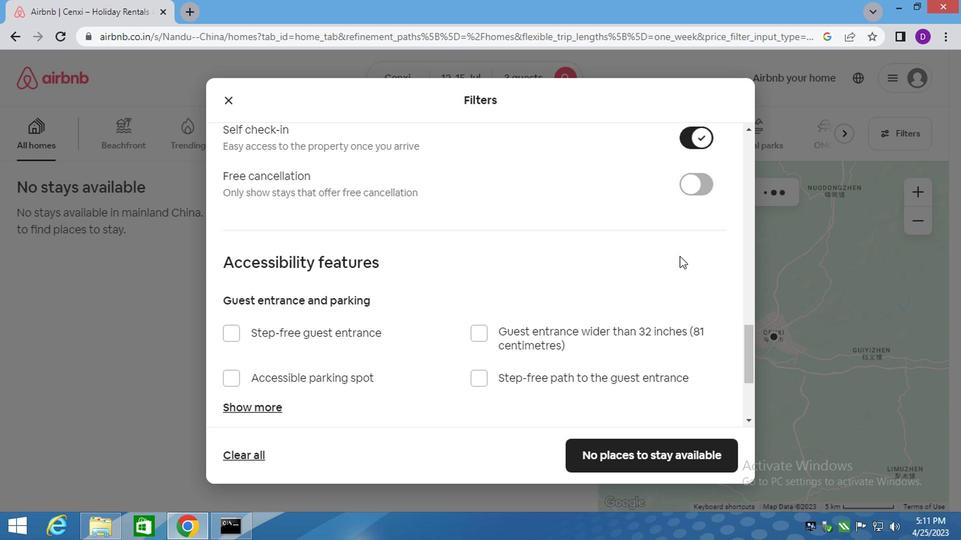 
Action: Mouse moved to (660, 301)
Screenshot: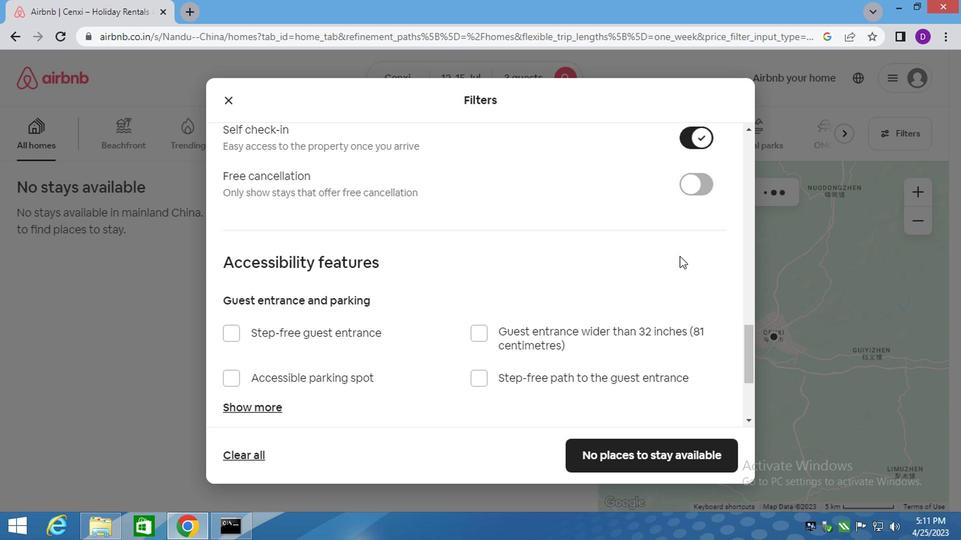 
Action: Mouse scrolled (660, 301) with delta (0, 0)
Screenshot: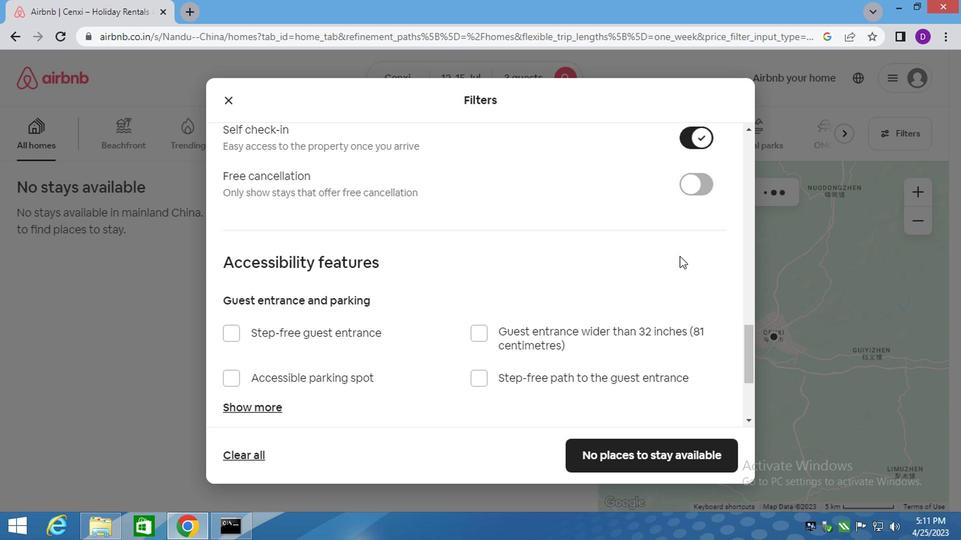 
Action: Mouse moved to (646, 344)
Screenshot: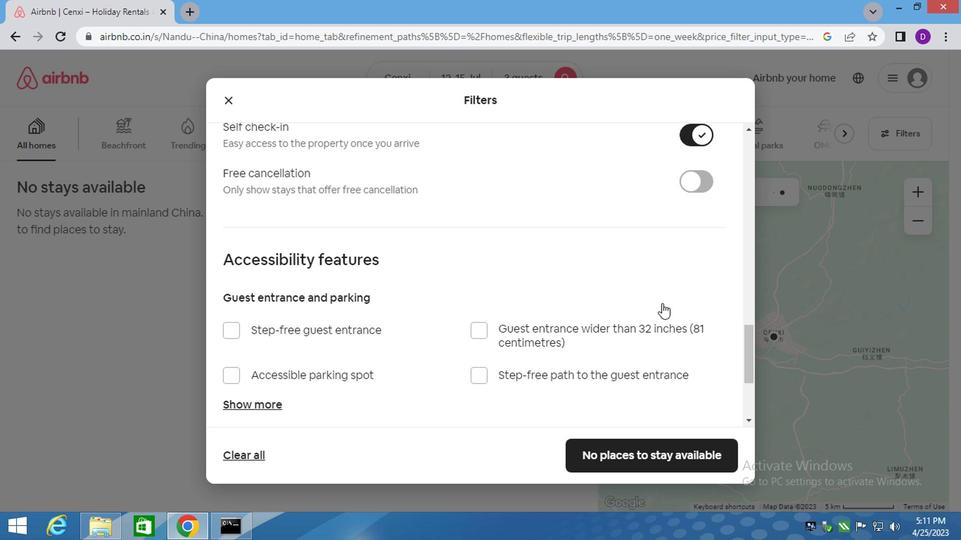 
Action: Mouse scrolled (659, 303) with delta (0, 0)
Screenshot: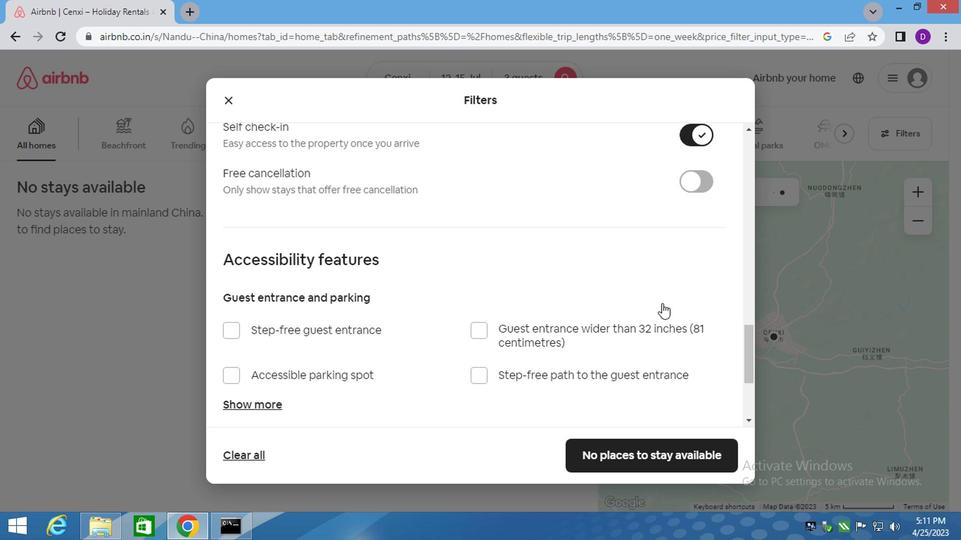 
Action: Mouse moved to (634, 384)
Screenshot: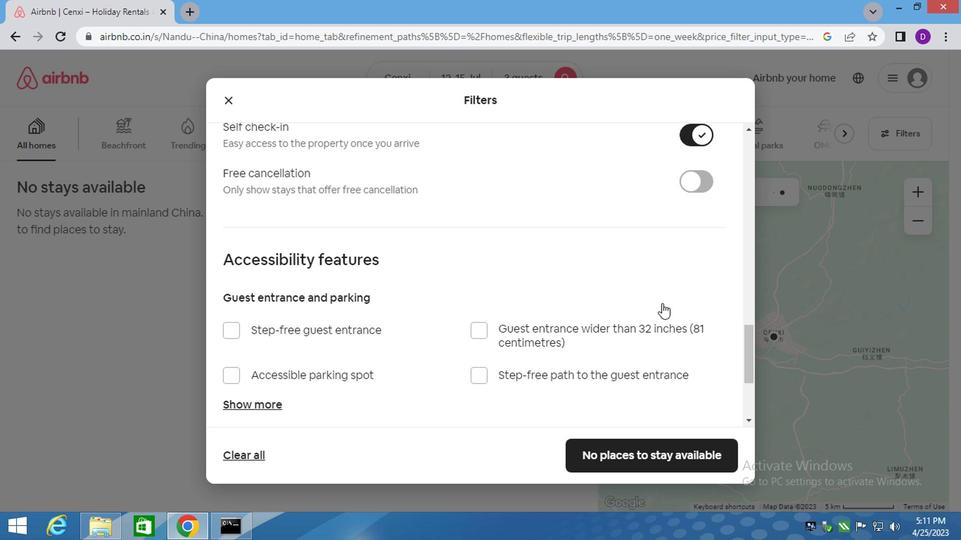 
Action: Mouse scrolled (658, 305) with delta (0, 0)
Screenshot: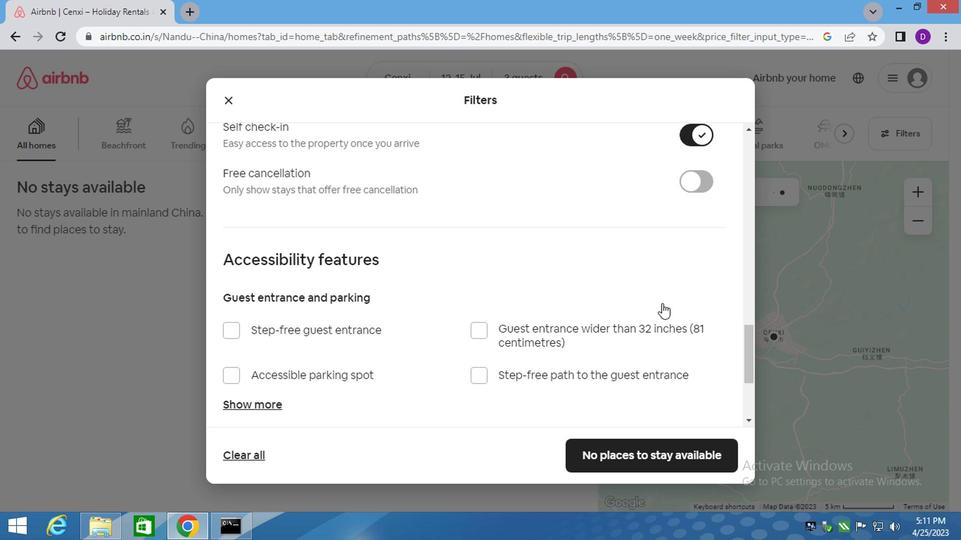 
Action: Mouse moved to (621, 461)
Screenshot: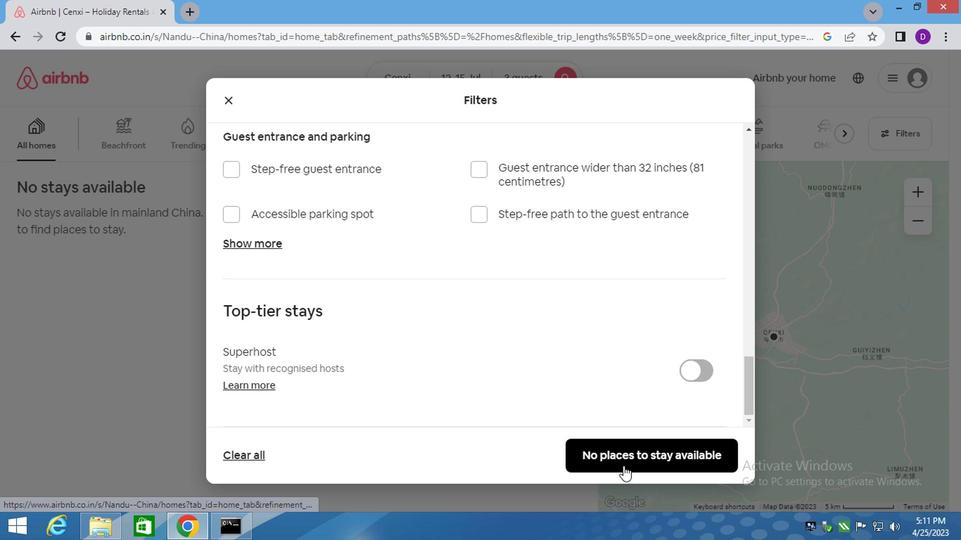 
Action: Mouse pressed left at (621, 461)
Screenshot: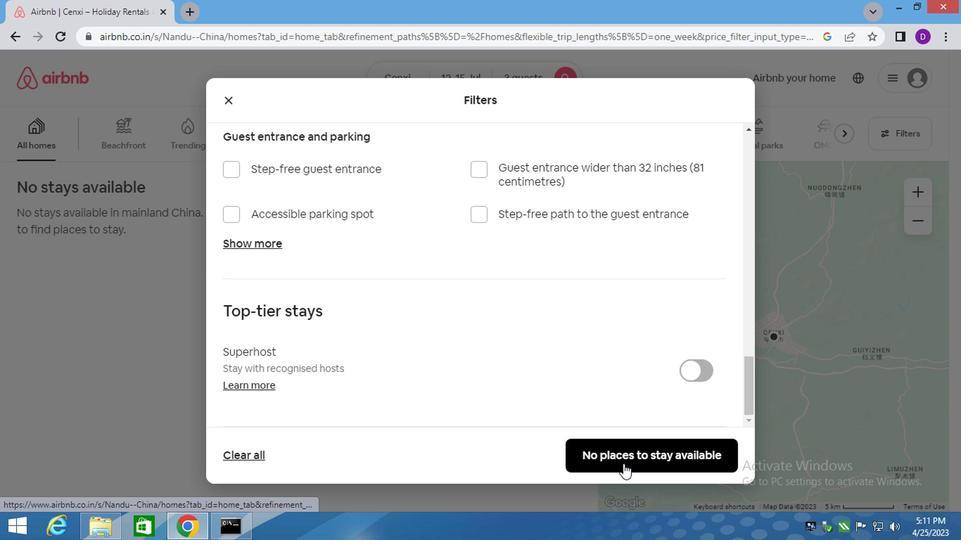 
Action: Mouse moved to (488, 271)
Screenshot: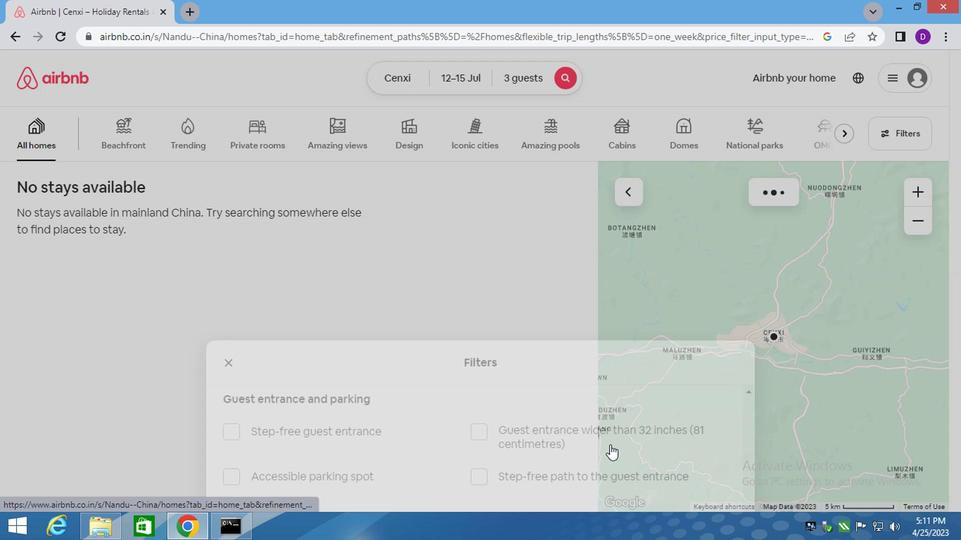 
